 Task: Use the formula "DURATION" in spreadsheet "Project portfolio".
Action: Mouse moved to (759, 100)
Screenshot: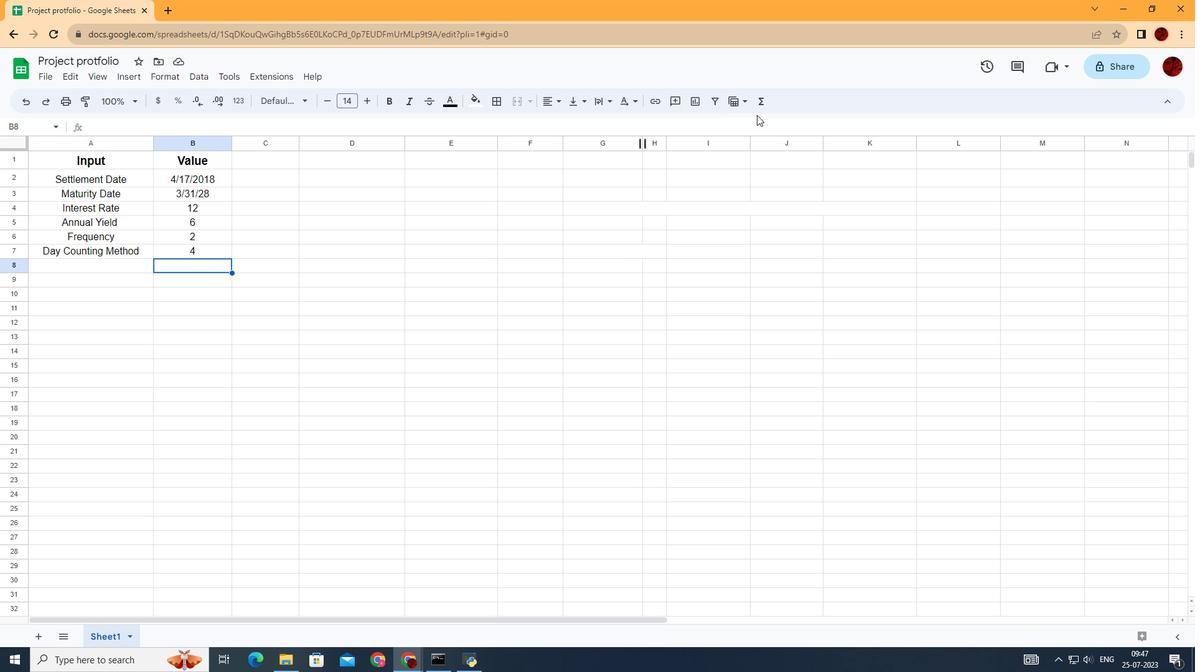 
Action: Mouse pressed left at (759, 100)
Screenshot: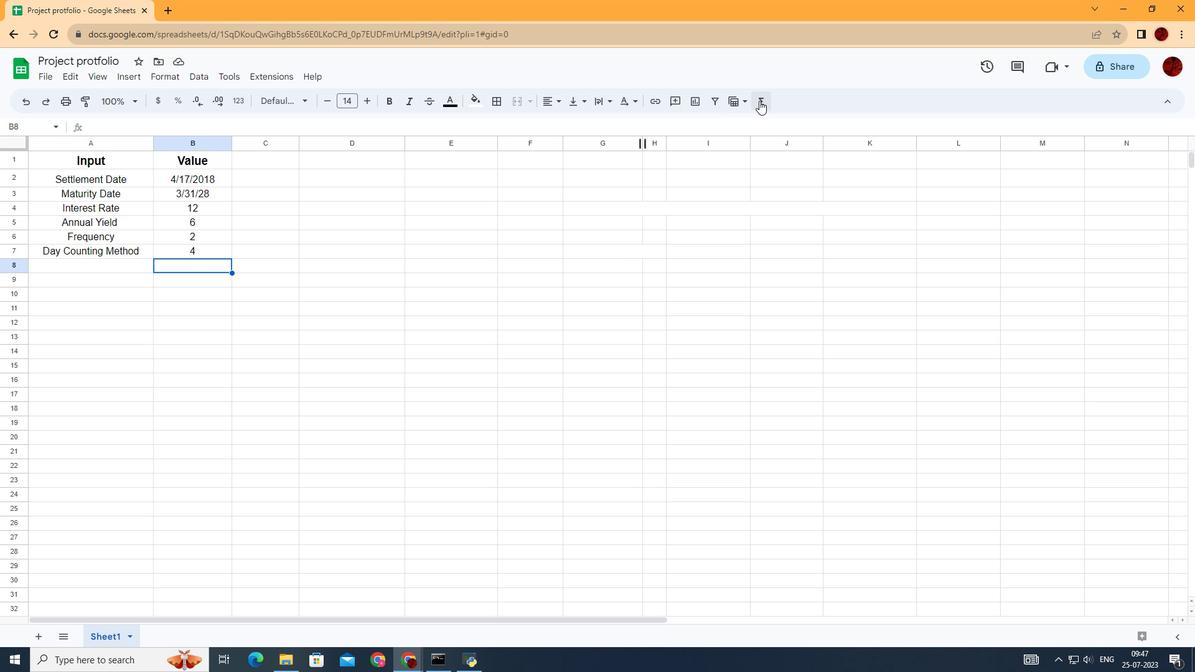 
Action: Mouse moved to (992, 215)
Screenshot: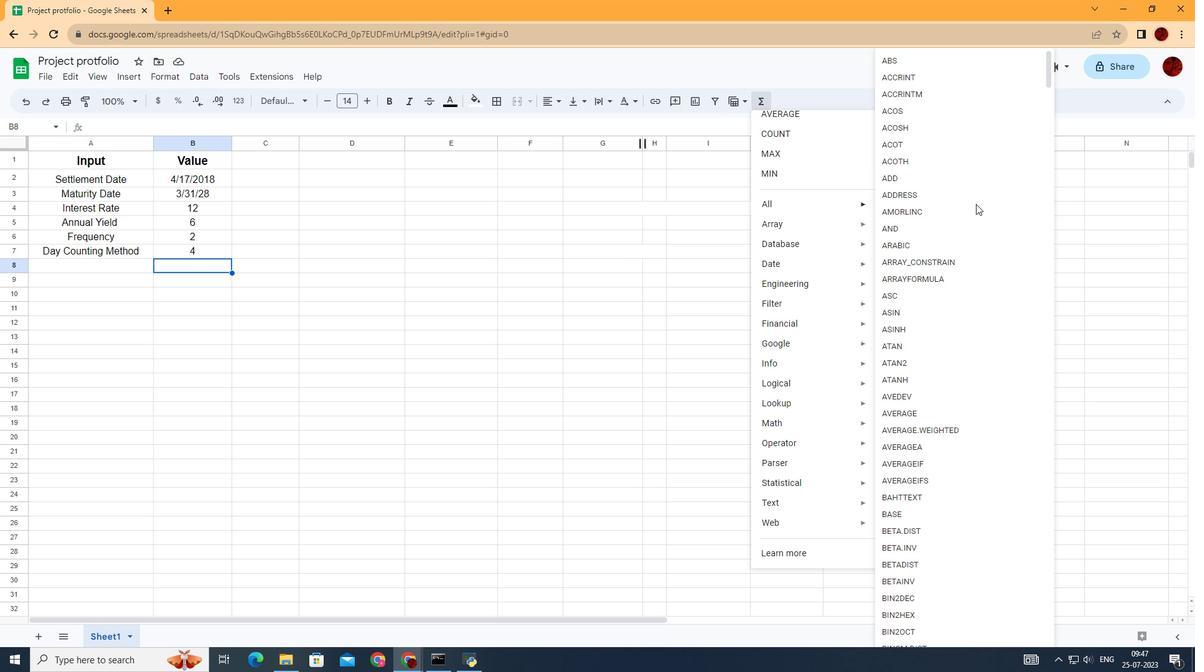 
Action: Mouse scrolled (992, 214) with delta (0, 0)
Screenshot: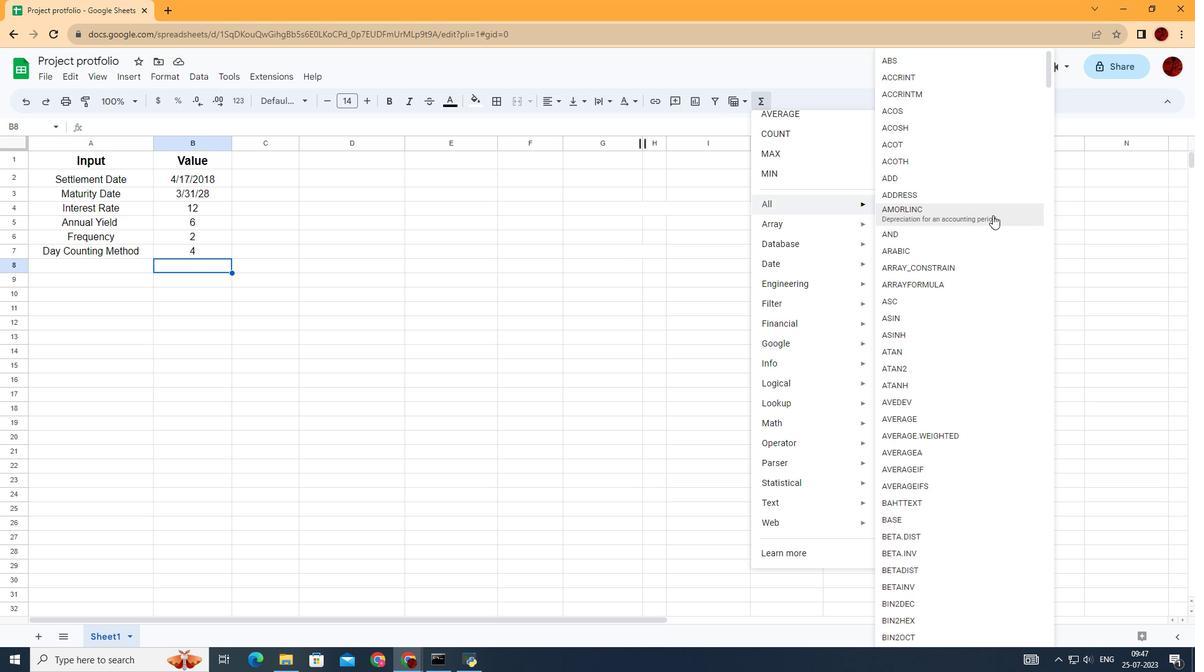
Action: Mouse moved to (992, 216)
Screenshot: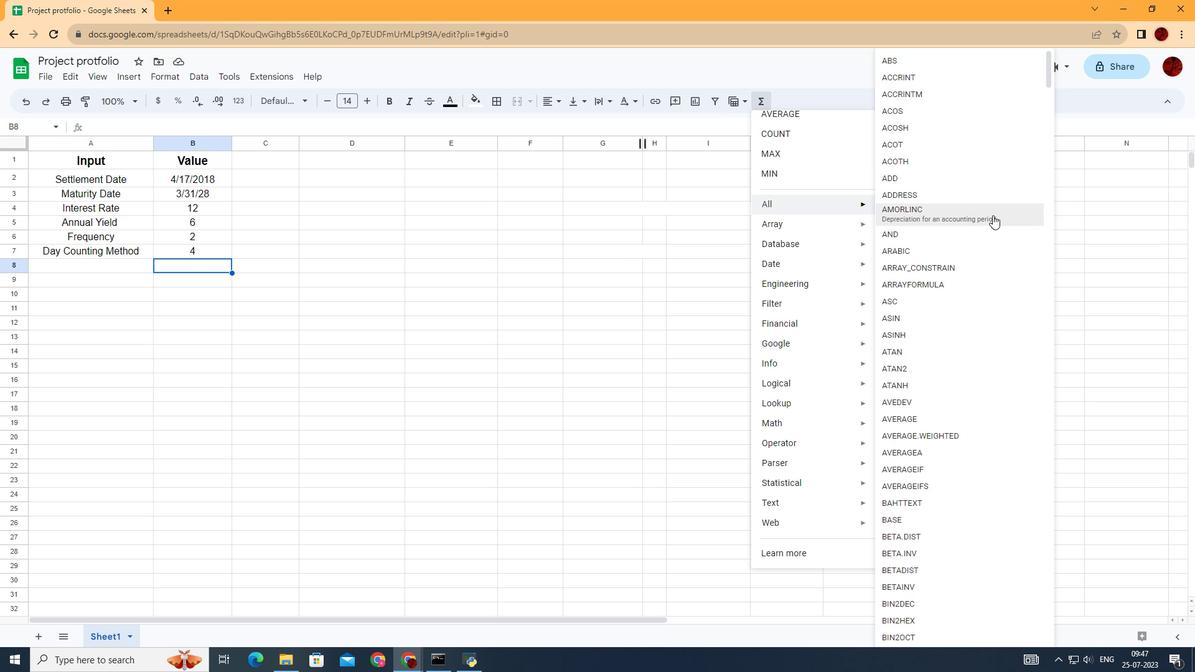
Action: Mouse scrolled (992, 215) with delta (0, 0)
Screenshot: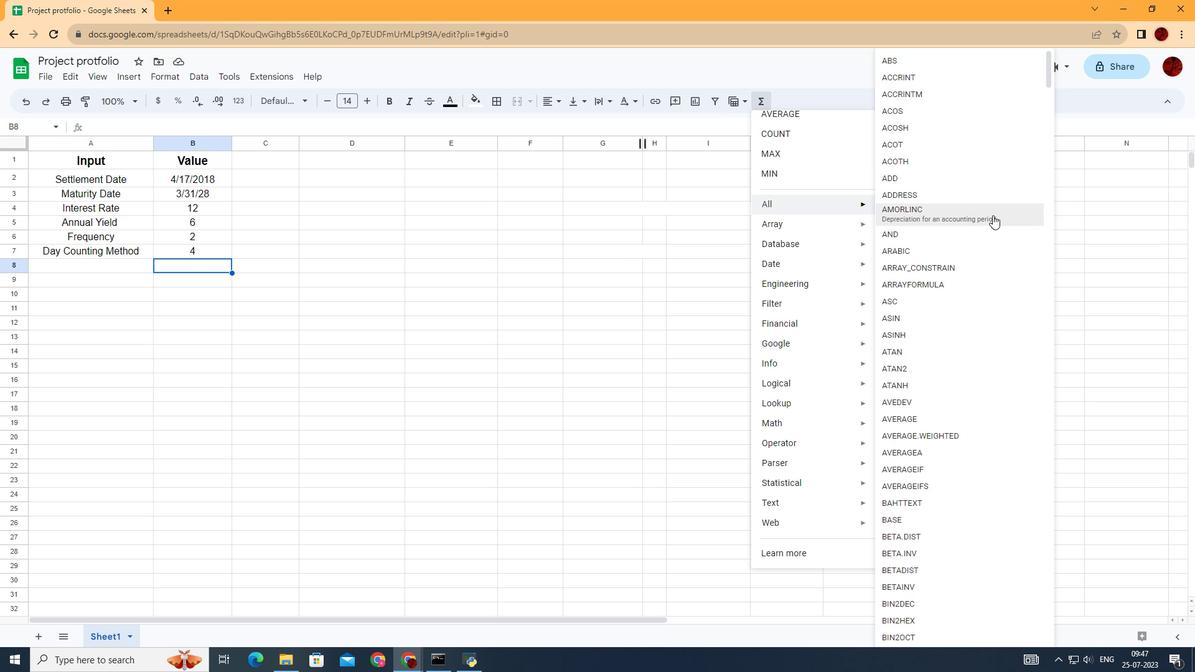 
Action: Mouse scrolled (992, 215) with delta (0, 0)
Screenshot: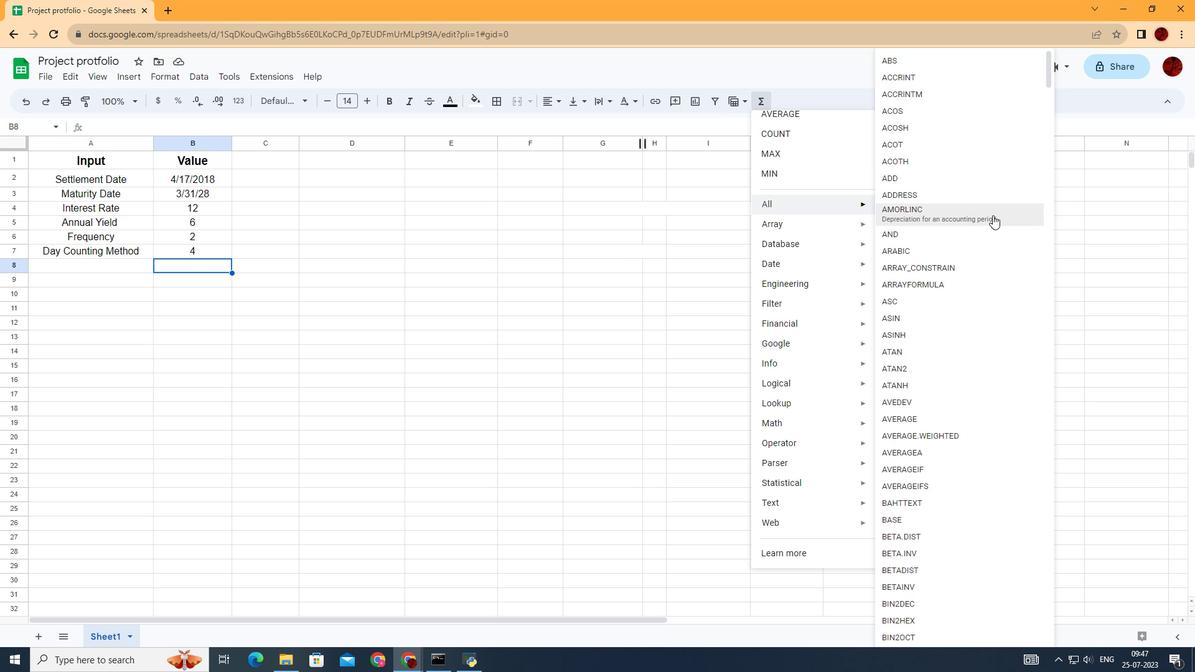 
Action: Mouse scrolled (992, 215) with delta (0, 0)
Screenshot: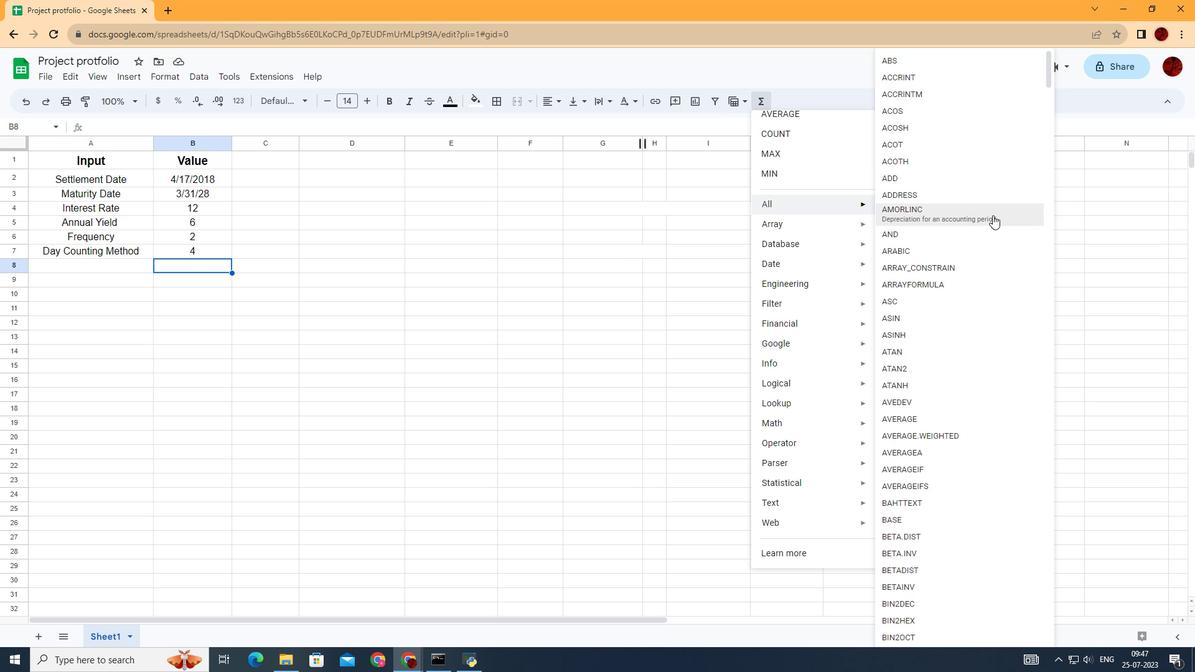 
Action: Mouse scrolled (992, 215) with delta (0, 0)
Screenshot: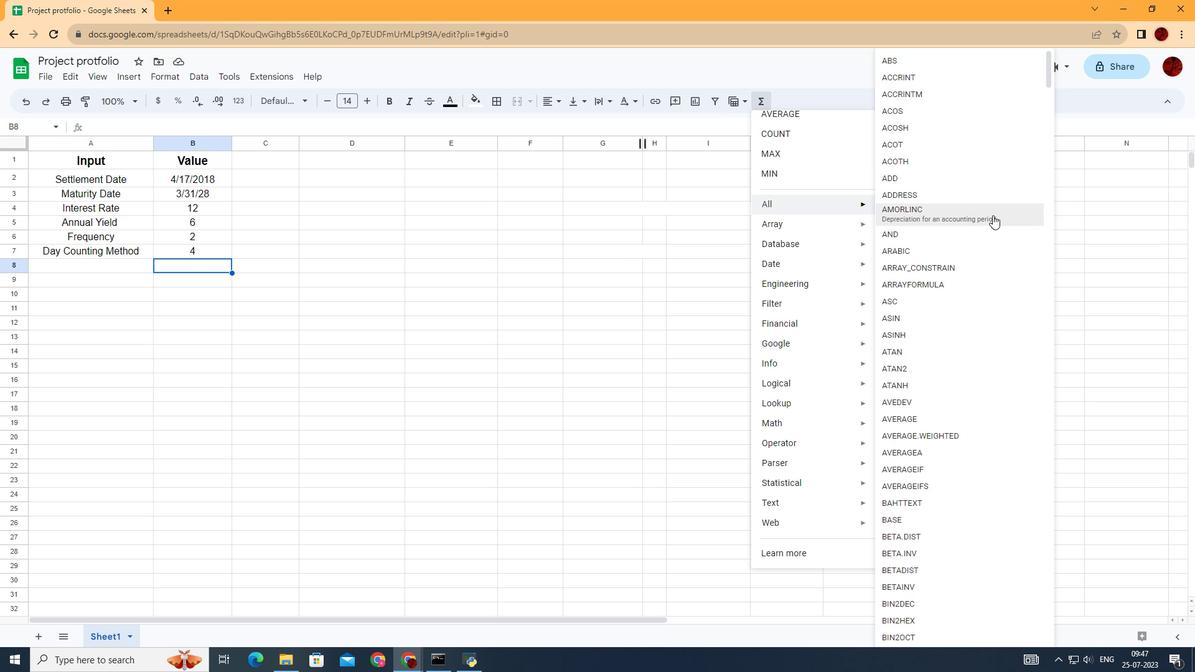 
Action: Mouse scrolled (992, 215) with delta (0, 0)
Screenshot: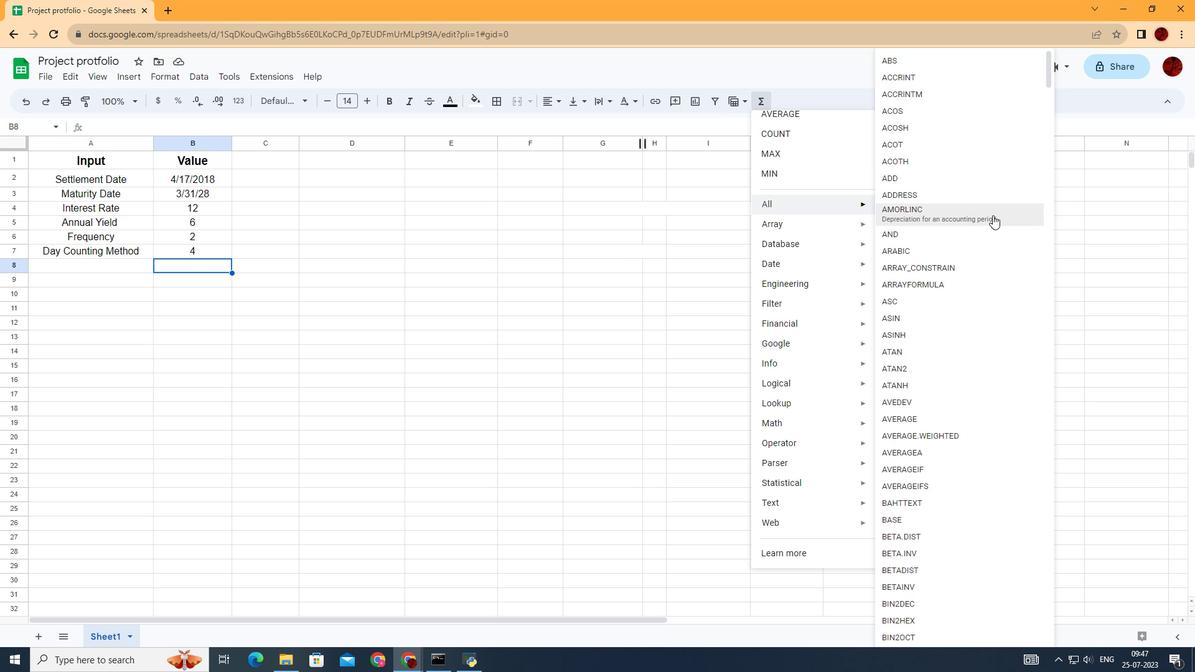 
Action: Mouse scrolled (992, 215) with delta (0, 0)
Screenshot: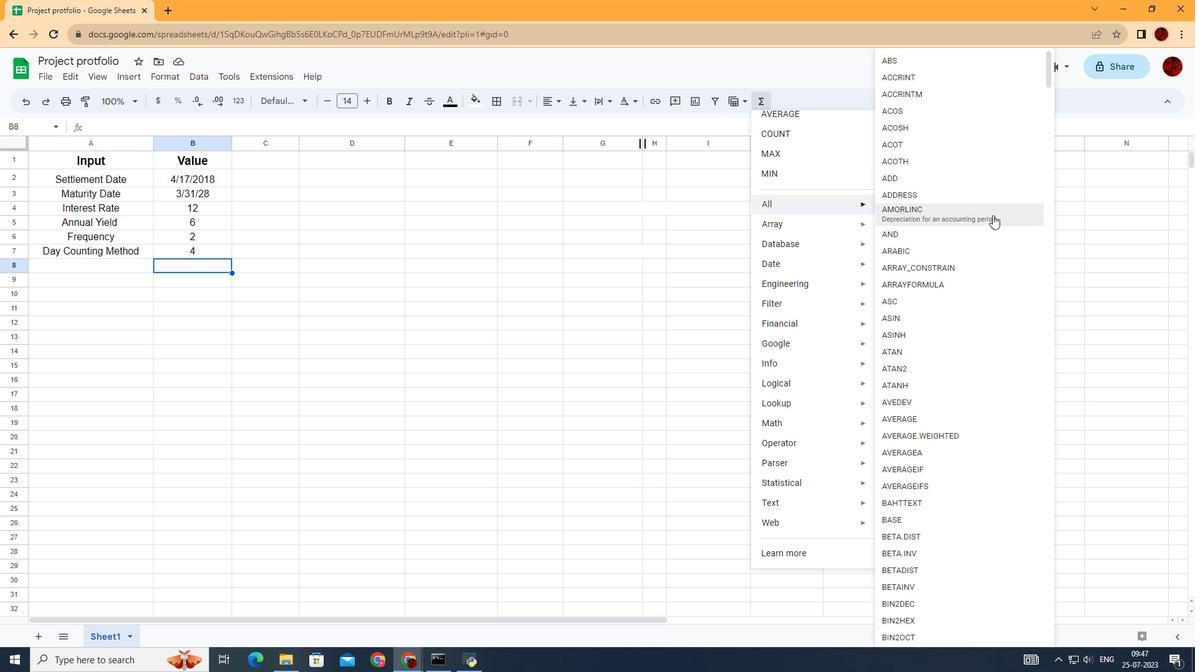 
Action: Mouse scrolled (992, 215) with delta (0, 0)
Screenshot: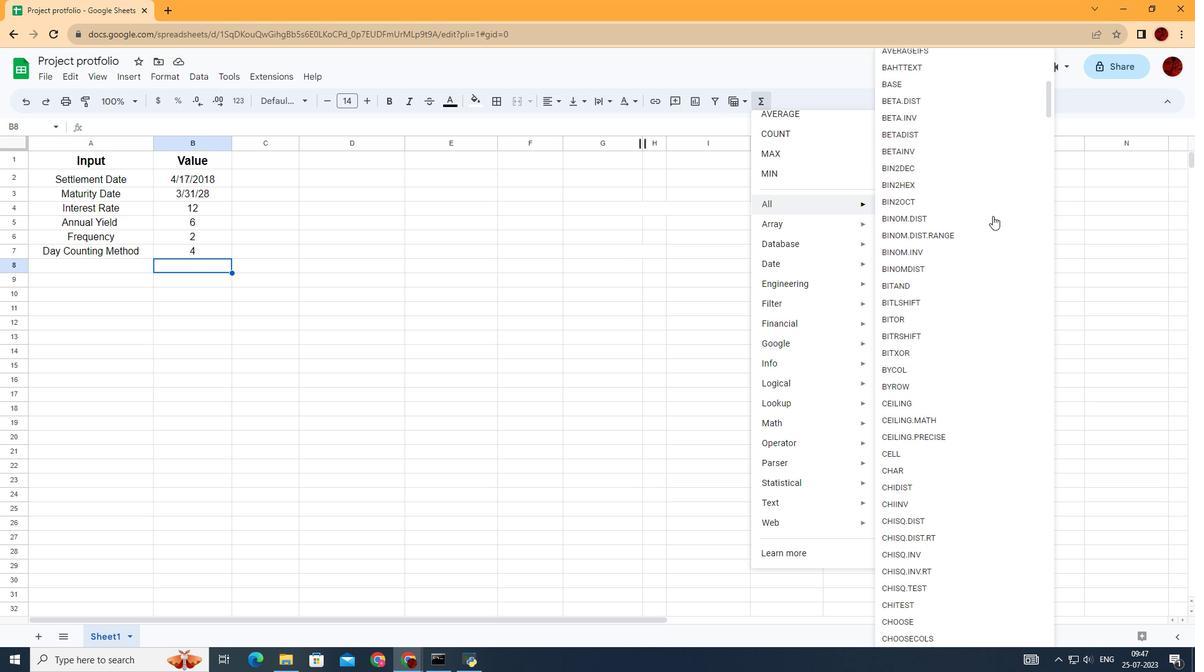
Action: Mouse scrolled (992, 215) with delta (0, 0)
Screenshot: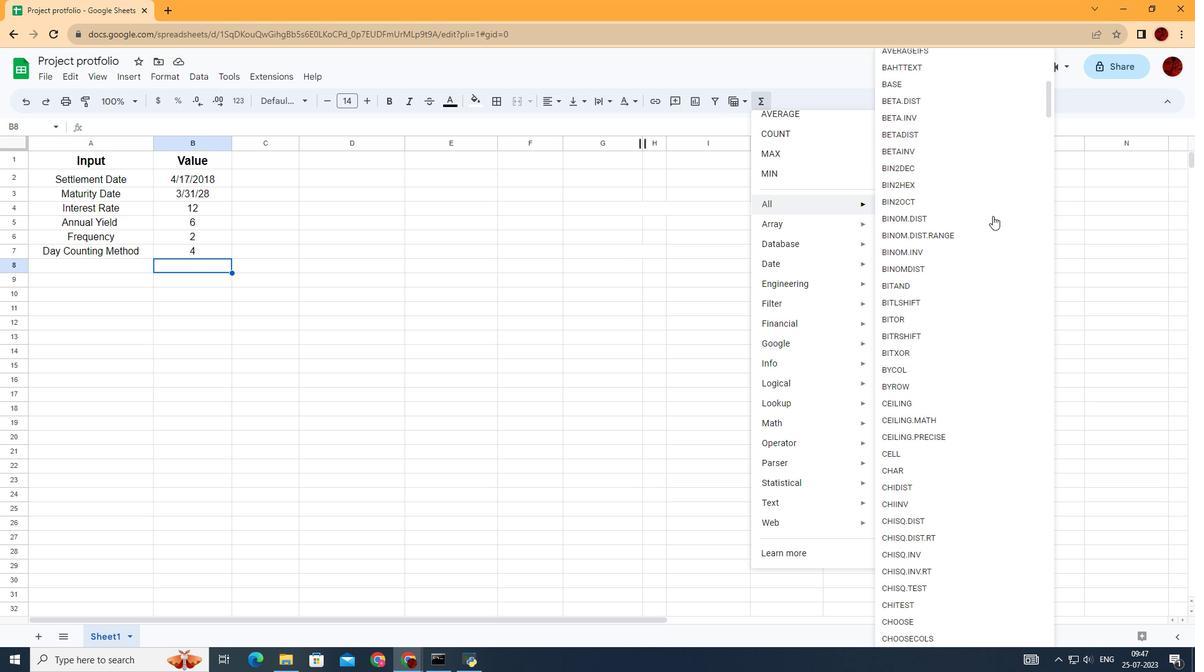 
Action: Mouse scrolled (992, 215) with delta (0, 0)
Screenshot: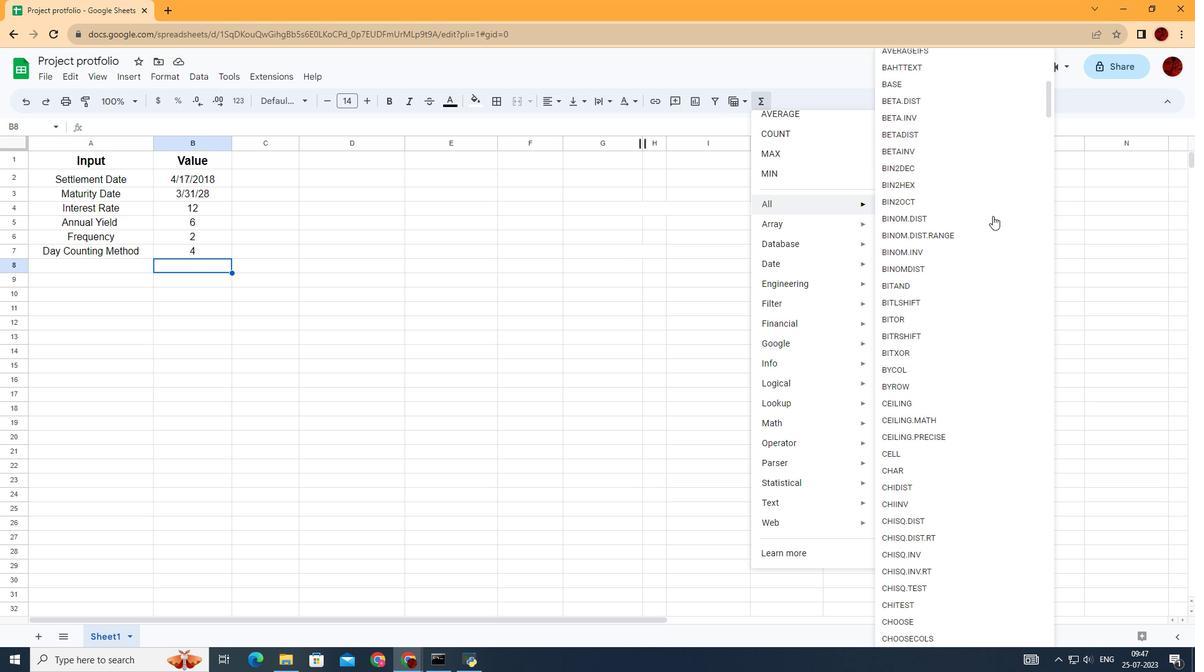 
Action: Mouse scrolled (992, 215) with delta (0, 0)
Screenshot: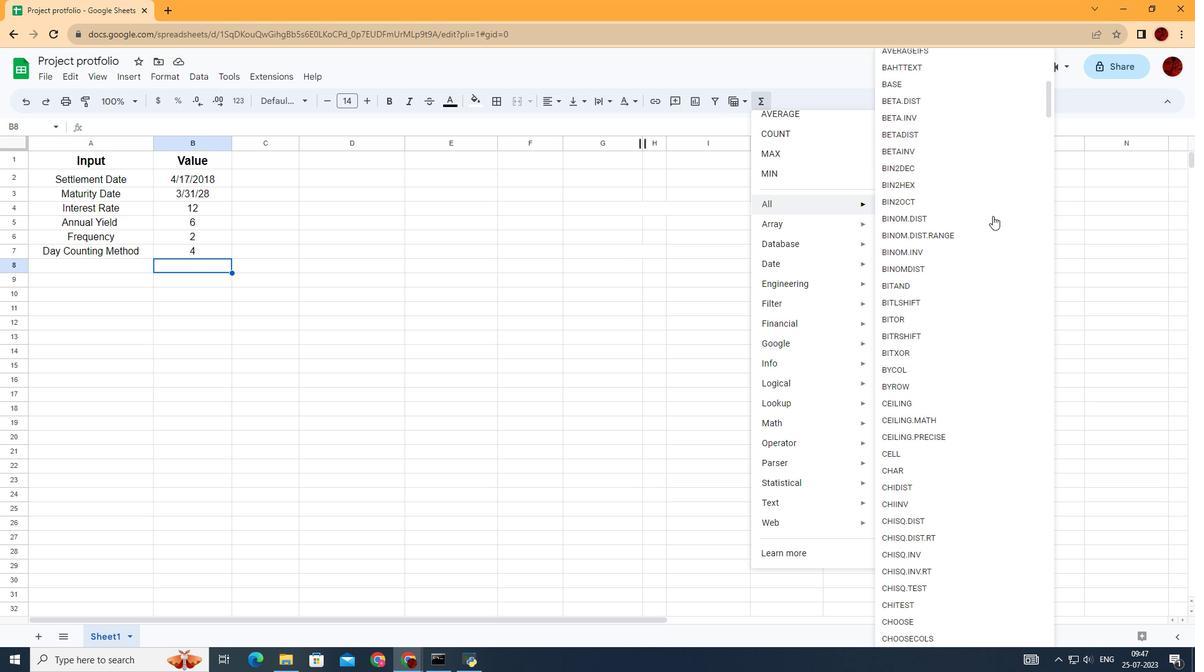 
Action: Mouse scrolled (992, 215) with delta (0, 0)
Screenshot: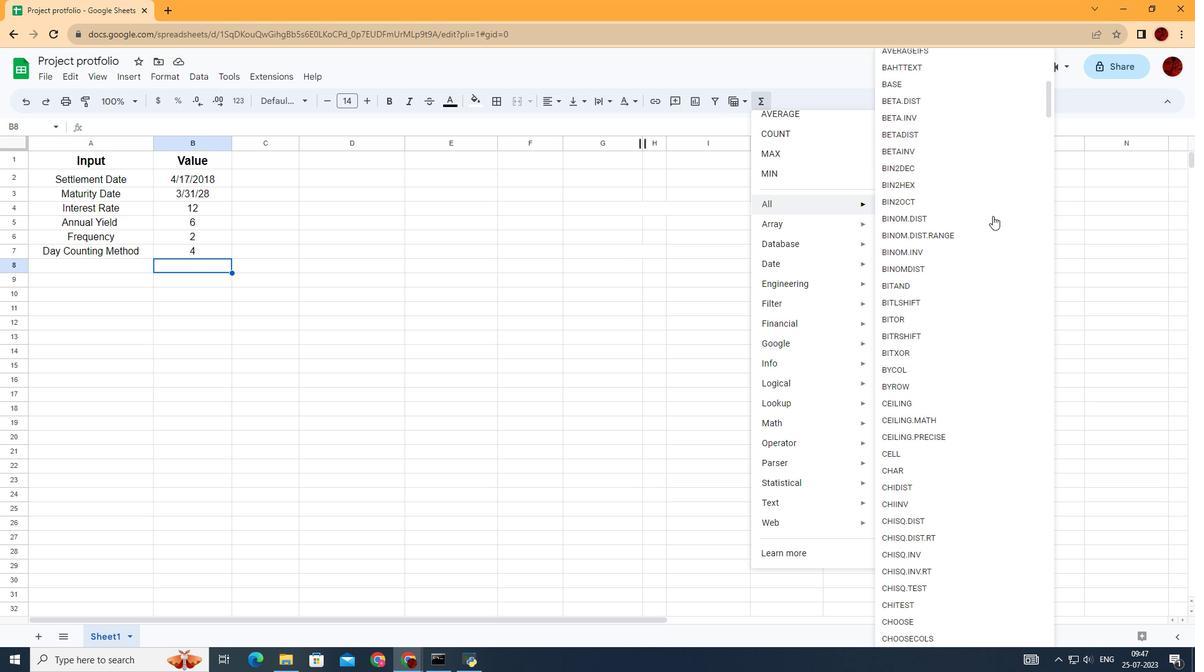 
Action: Mouse scrolled (992, 215) with delta (0, 0)
Screenshot: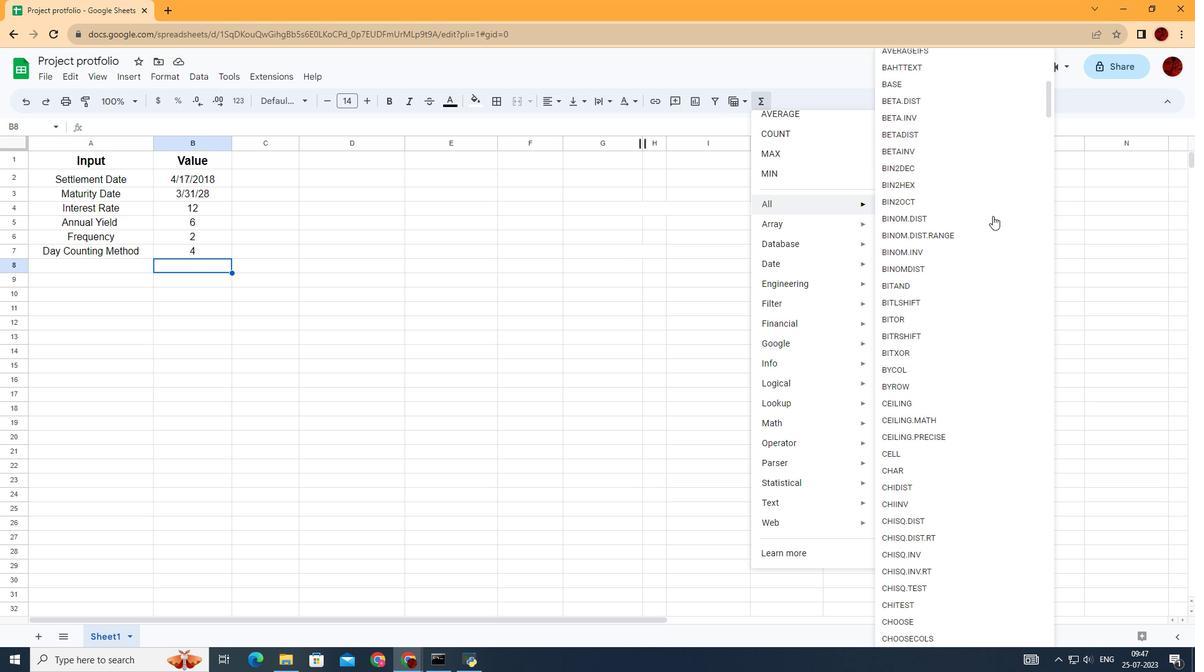 
Action: Mouse scrolled (992, 215) with delta (0, 0)
Screenshot: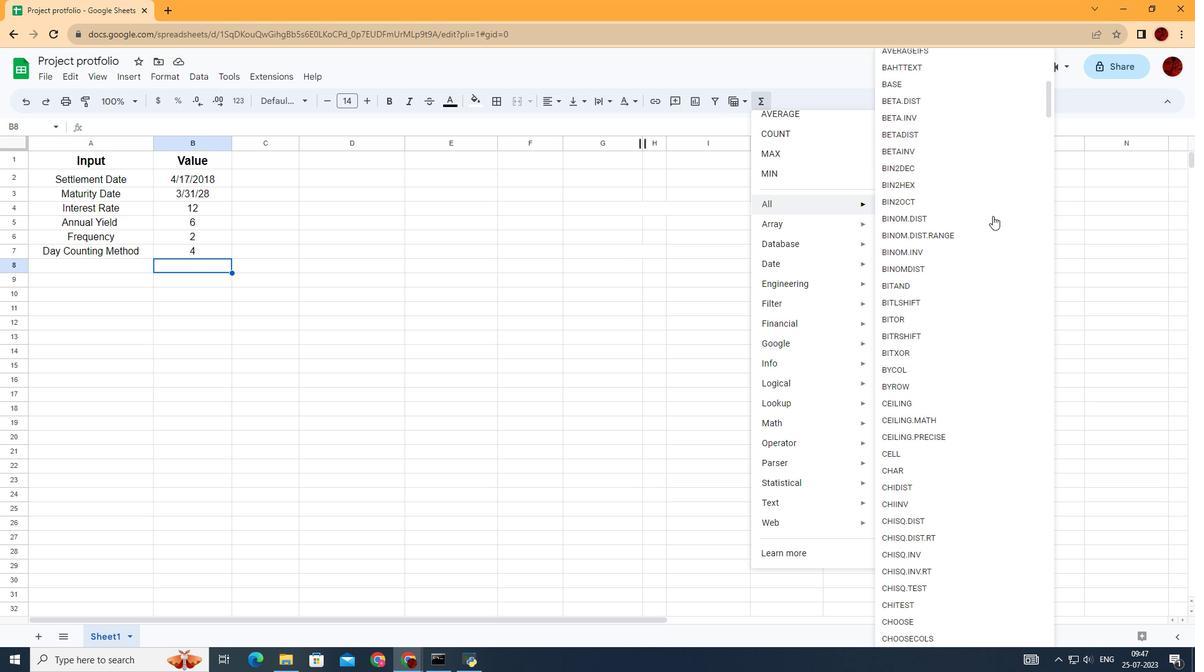 
Action: Mouse scrolled (992, 215) with delta (0, 0)
Screenshot: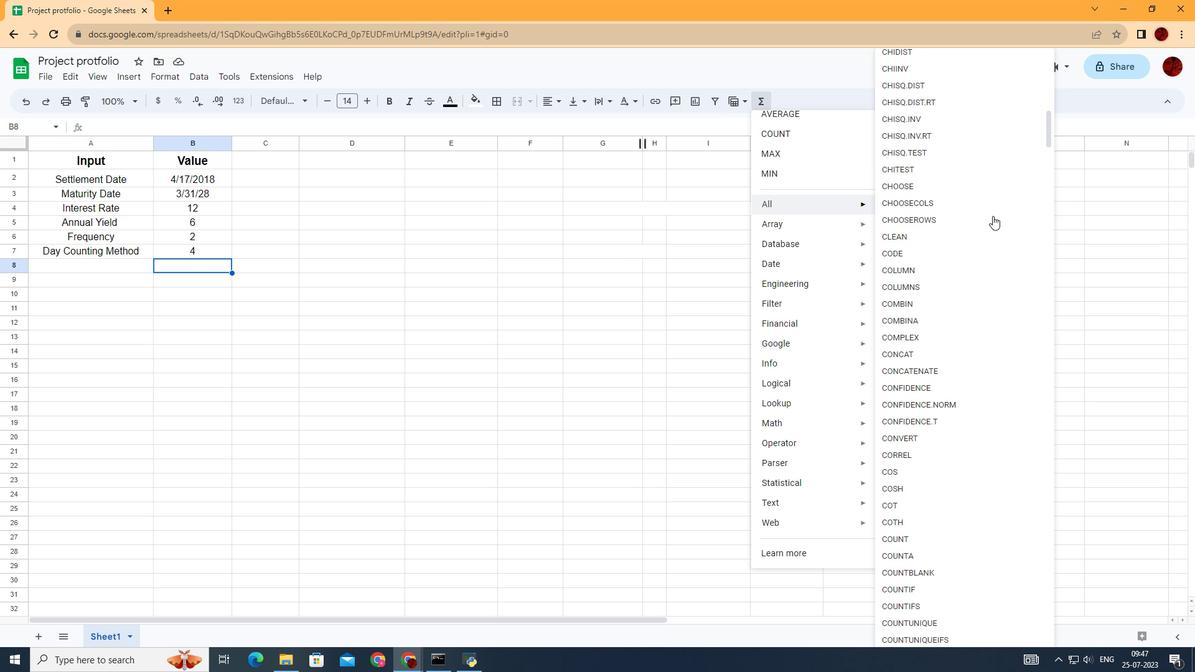 
Action: Mouse scrolled (992, 215) with delta (0, 0)
Screenshot: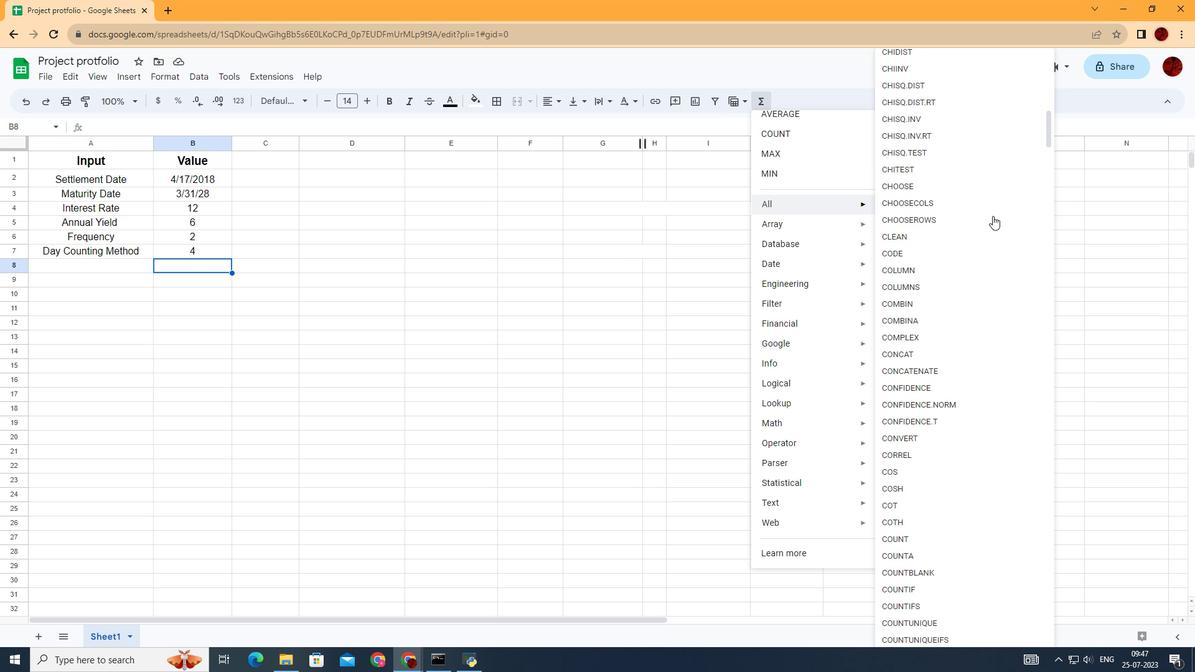 
Action: Mouse scrolled (992, 215) with delta (0, 0)
Screenshot: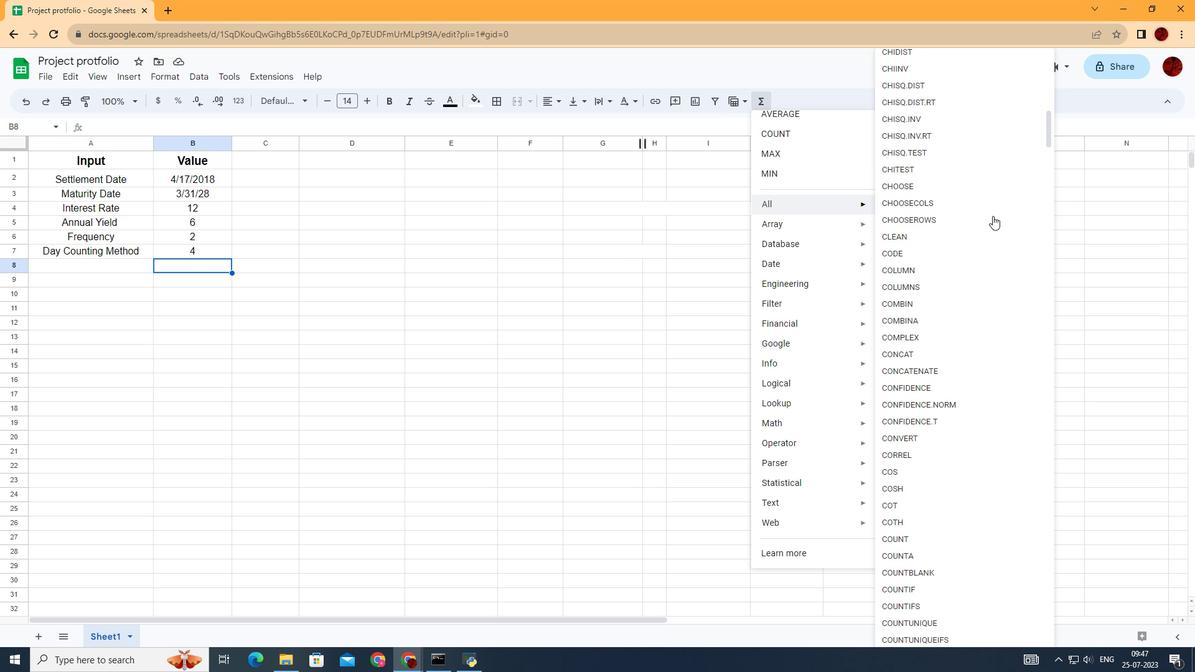 
Action: Mouse scrolled (992, 215) with delta (0, 0)
Screenshot: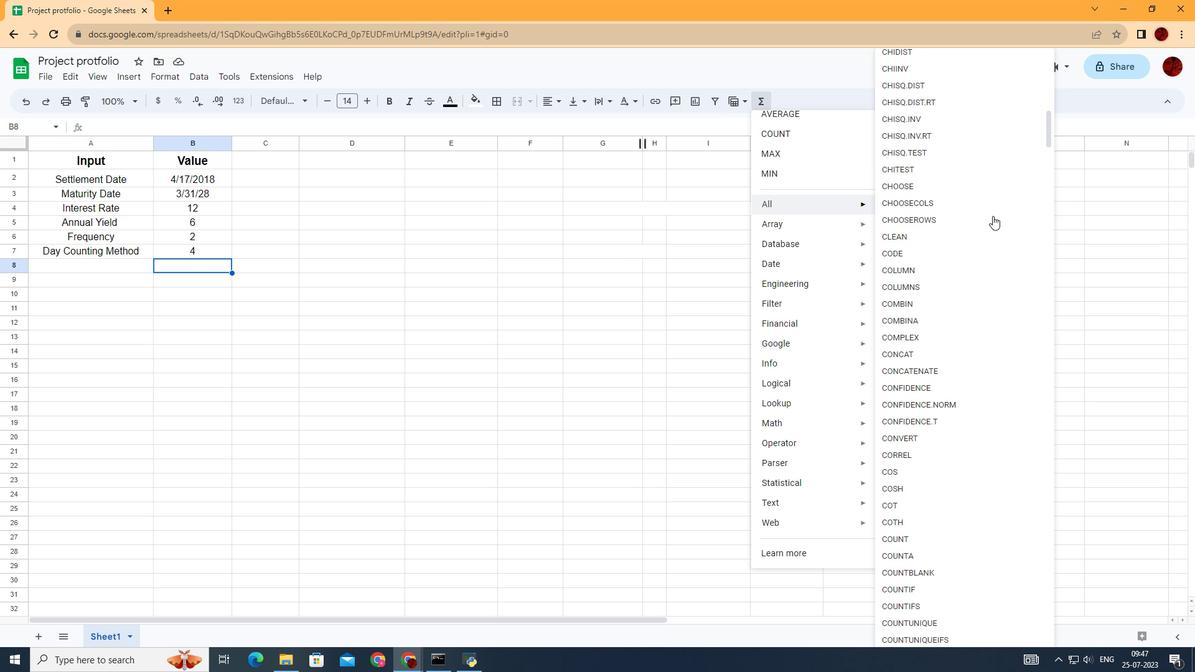 
Action: Mouse scrolled (992, 215) with delta (0, 0)
Screenshot: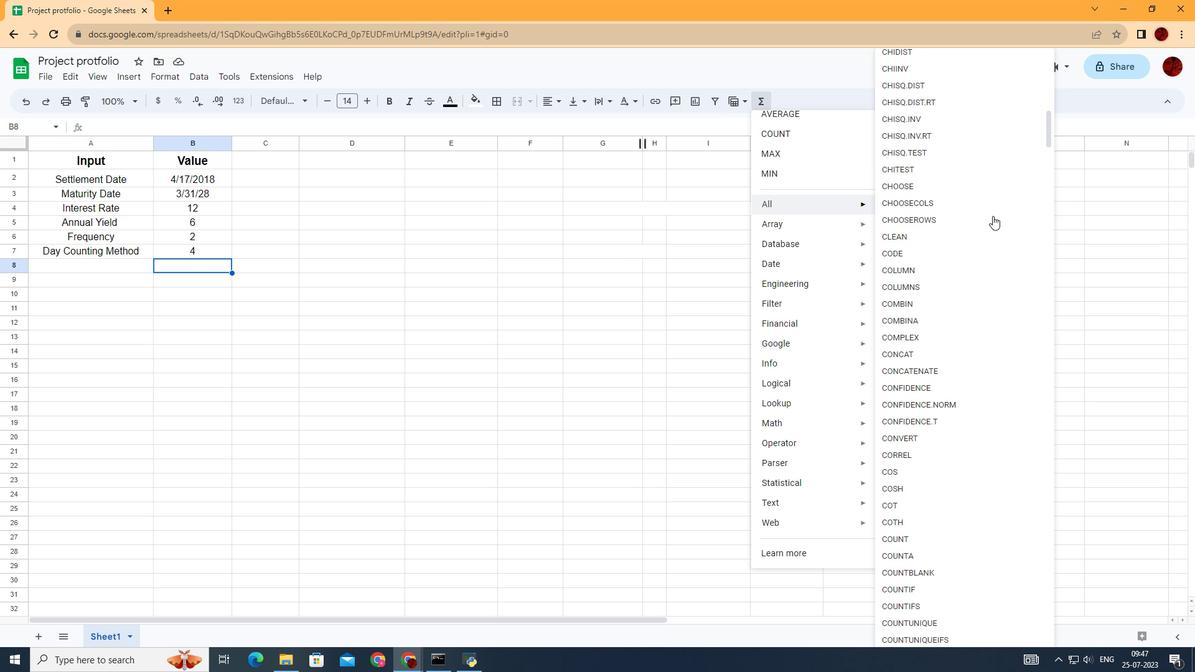 
Action: Mouse scrolled (992, 215) with delta (0, 0)
Screenshot: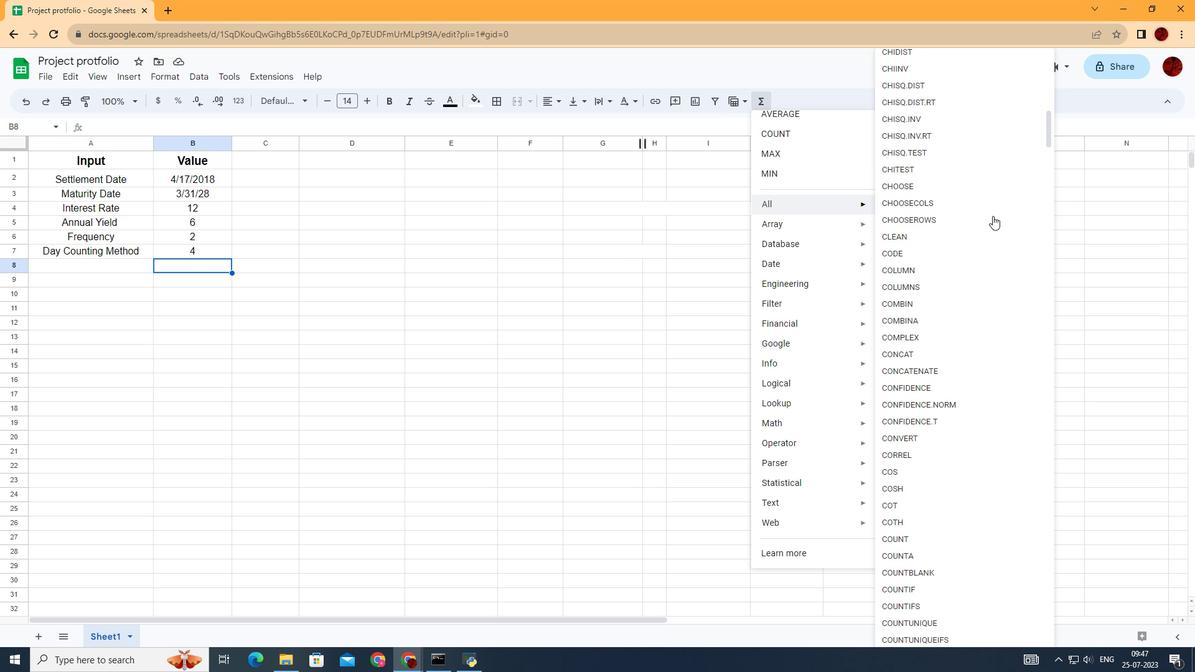 
Action: Mouse scrolled (992, 215) with delta (0, 0)
Screenshot: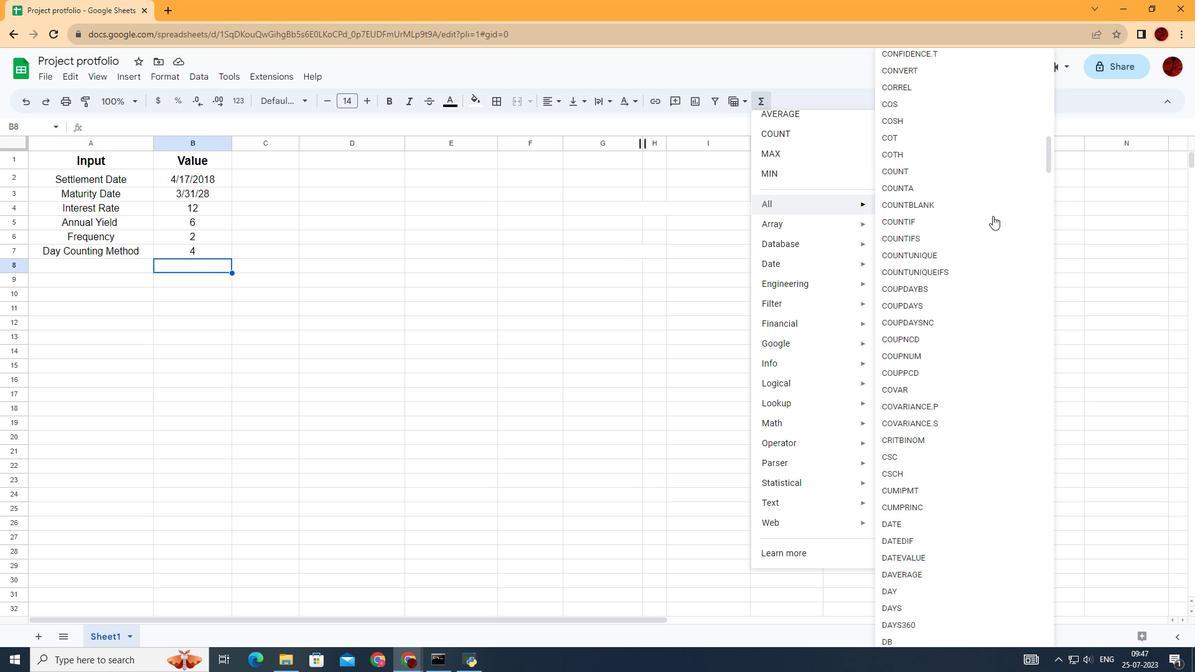 
Action: Mouse scrolled (992, 215) with delta (0, 0)
Screenshot: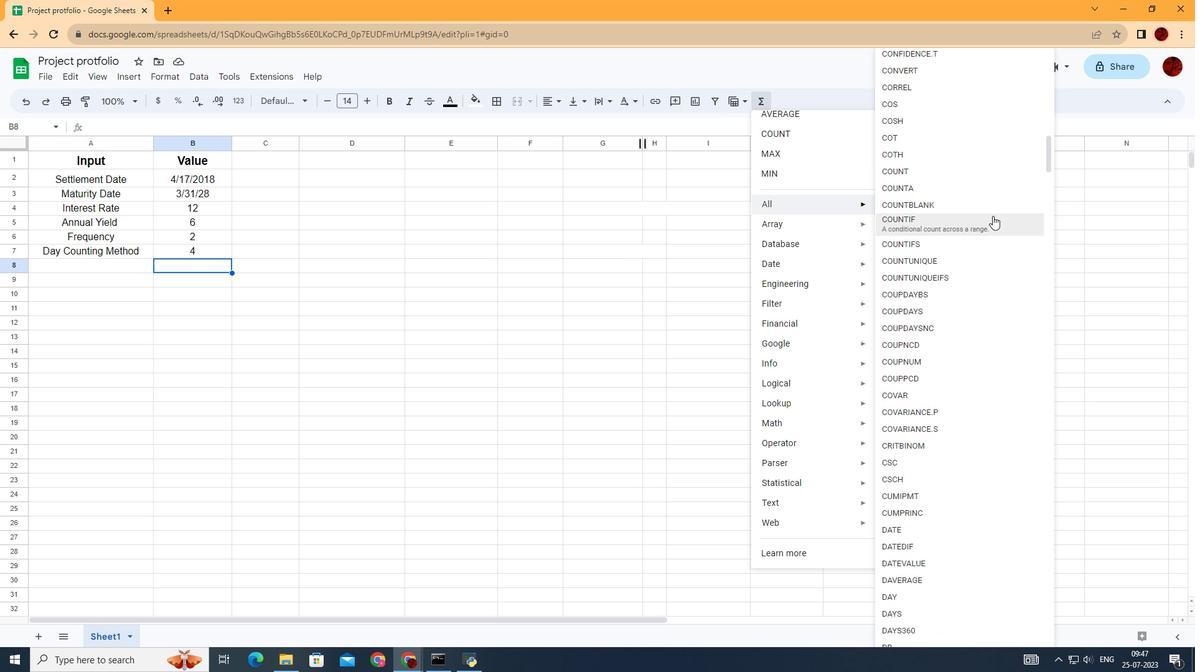 
Action: Mouse scrolled (992, 215) with delta (0, 0)
Screenshot: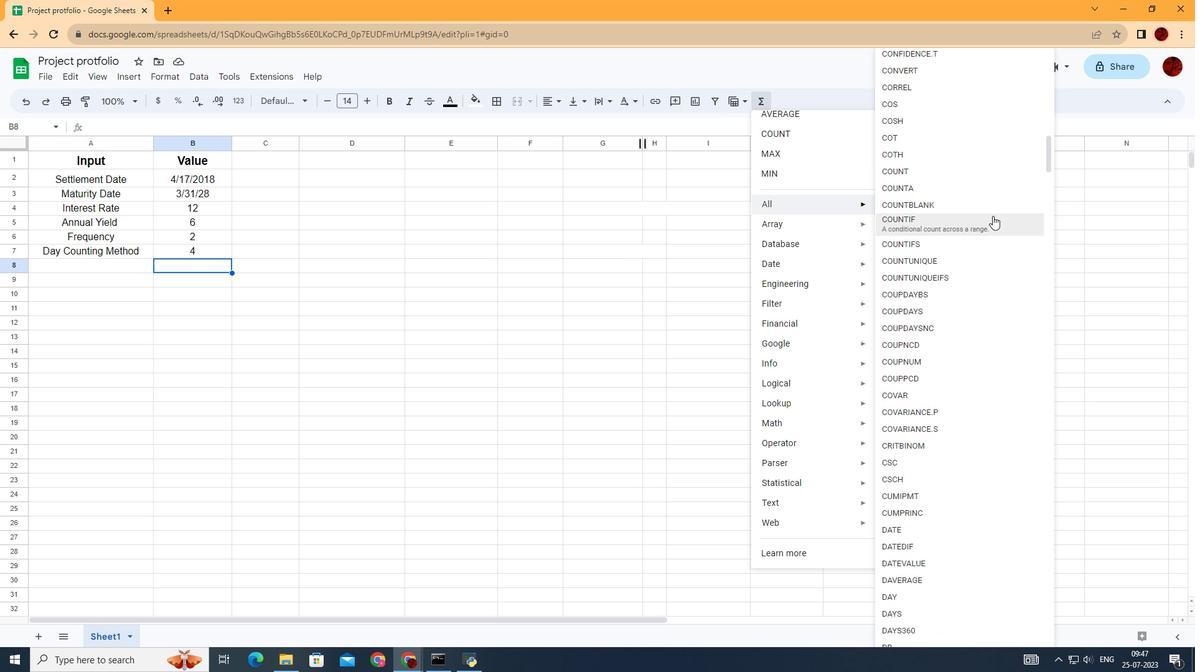 
Action: Mouse scrolled (992, 215) with delta (0, 0)
Screenshot: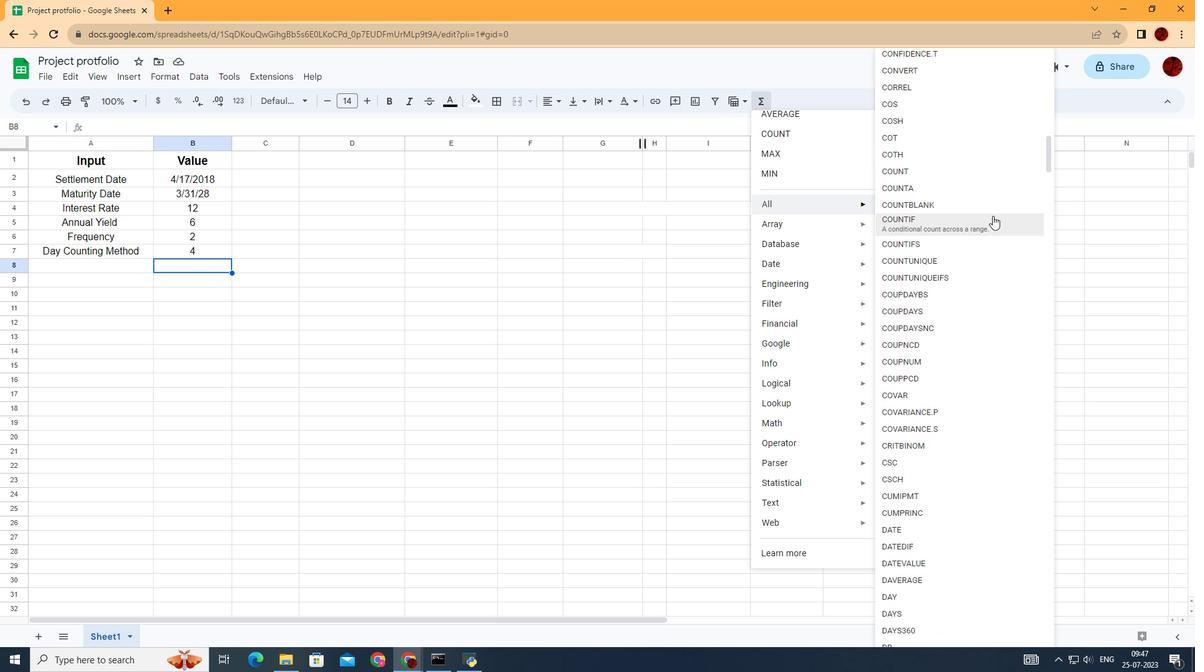 
Action: Mouse scrolled (992, 215) with delta (0, 0)
Screenshot: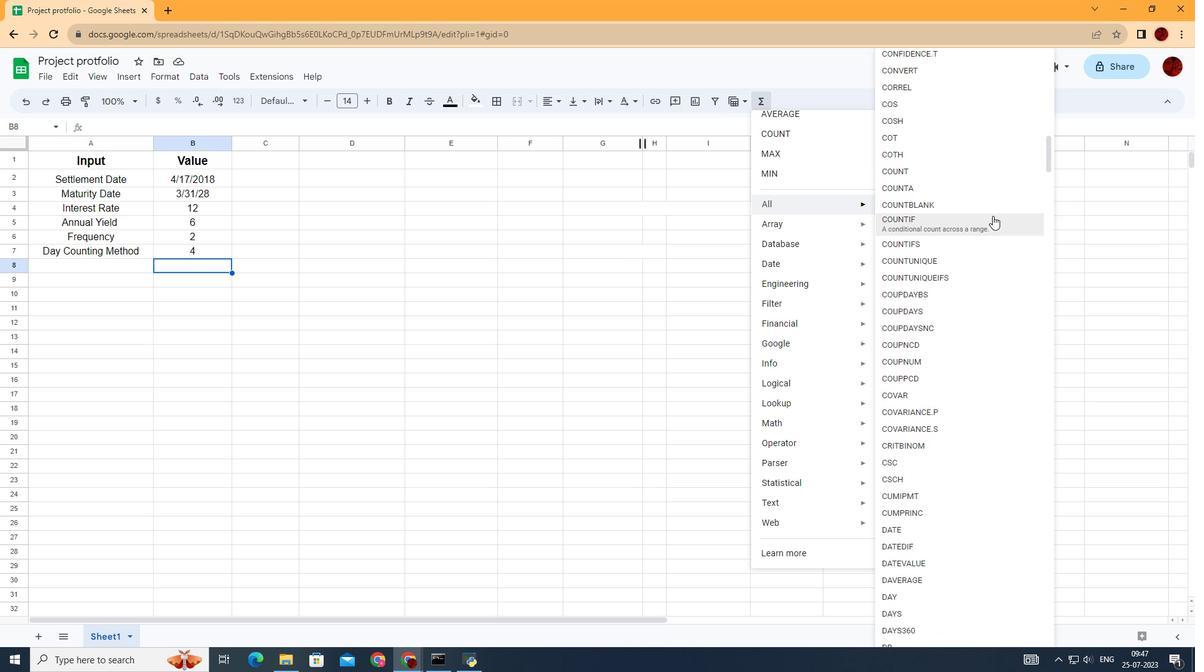 
Action: Mouse scrolled (992, 215) with delta (0, 0)
Screenshot: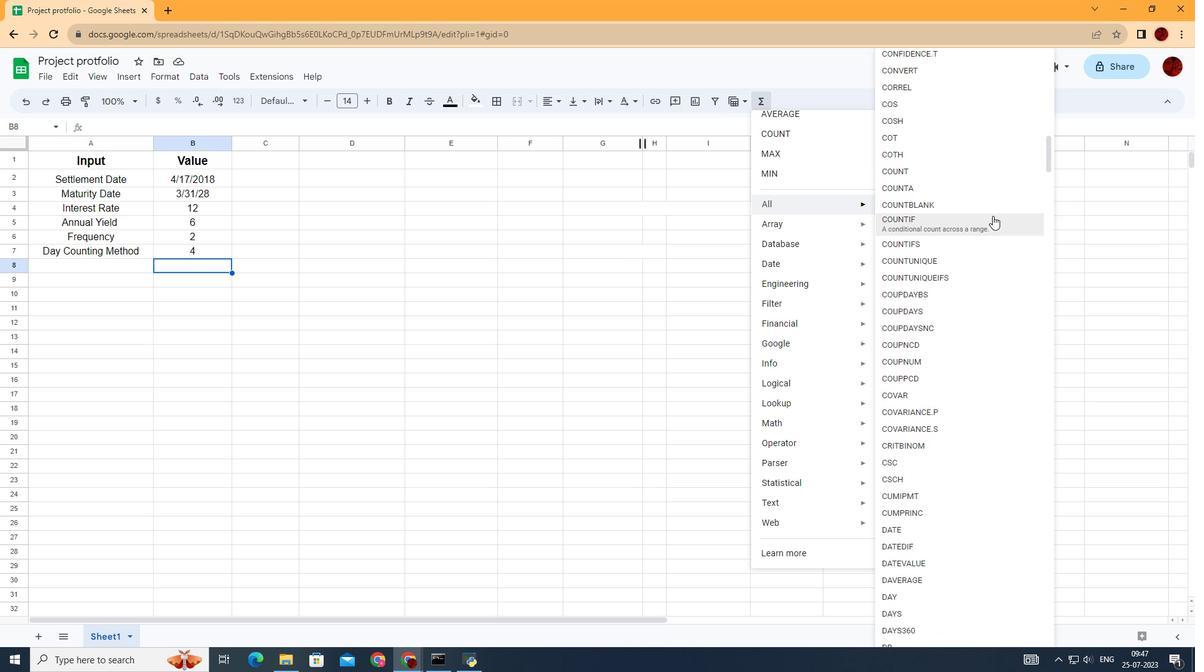 
Action: Mouse moved to (896, 634)
Screenshot: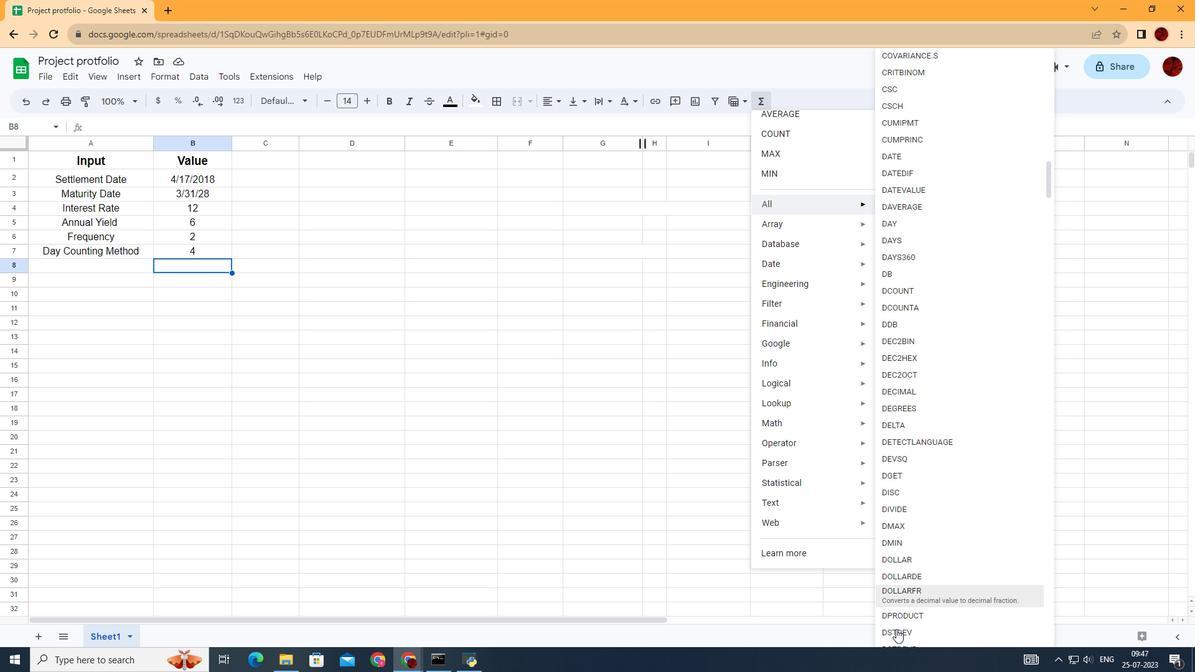 
Action: Mouse scrolled (896, 633) with delta (0, 0)
Screenshot: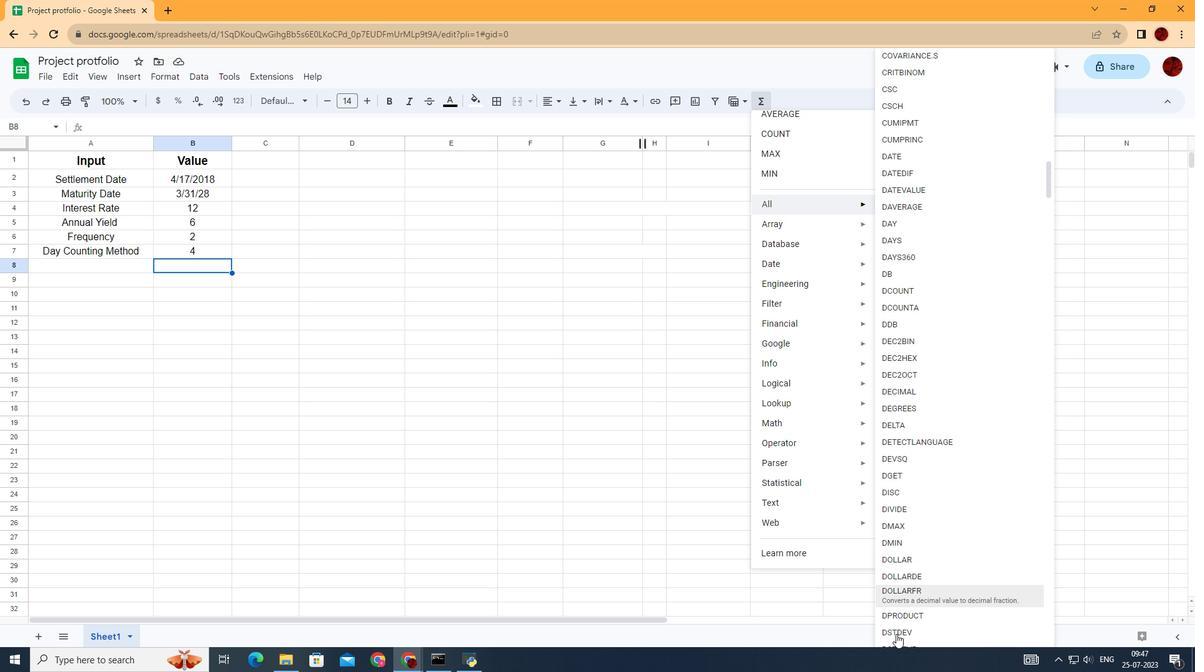 
Action: Mouse moved to (894, 617)
Screenshot: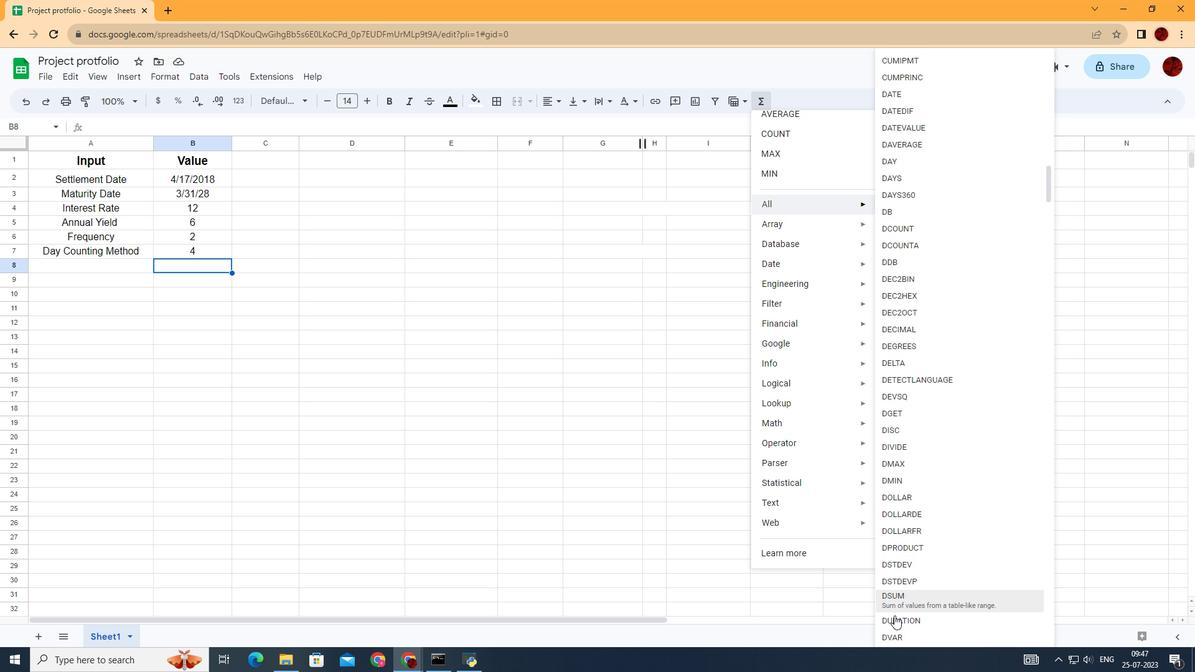 
Action: Mouse pressed left at (894, 617)
Screenshot: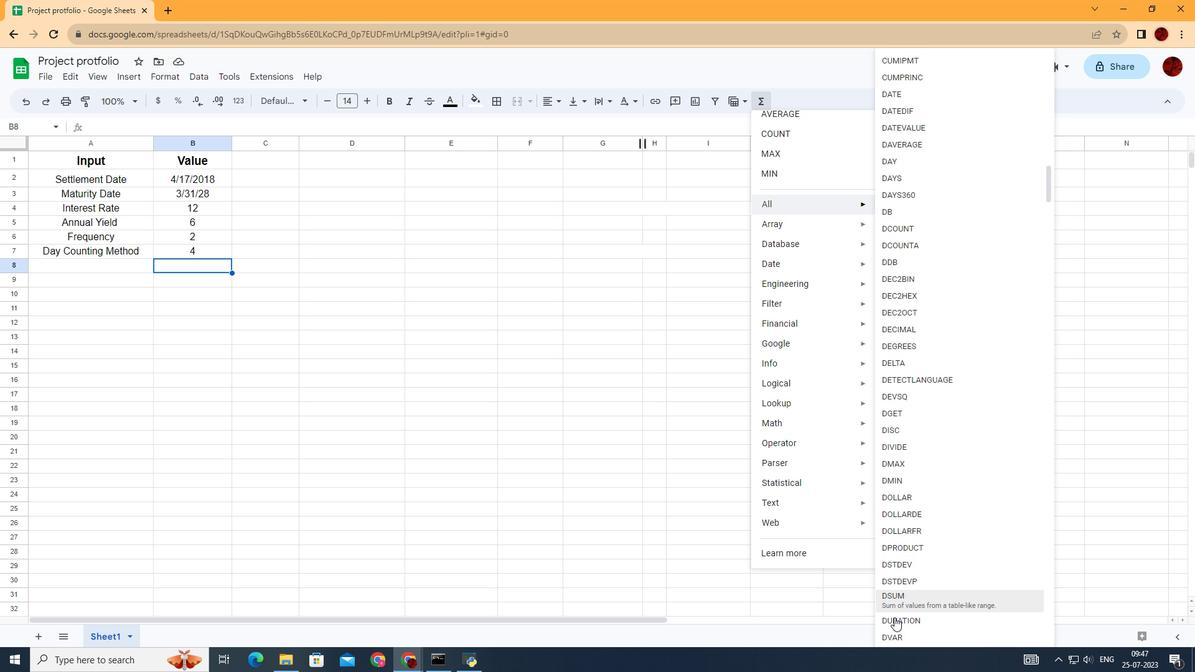 
Action: Mouse moved to (166, 181)
Screenshot: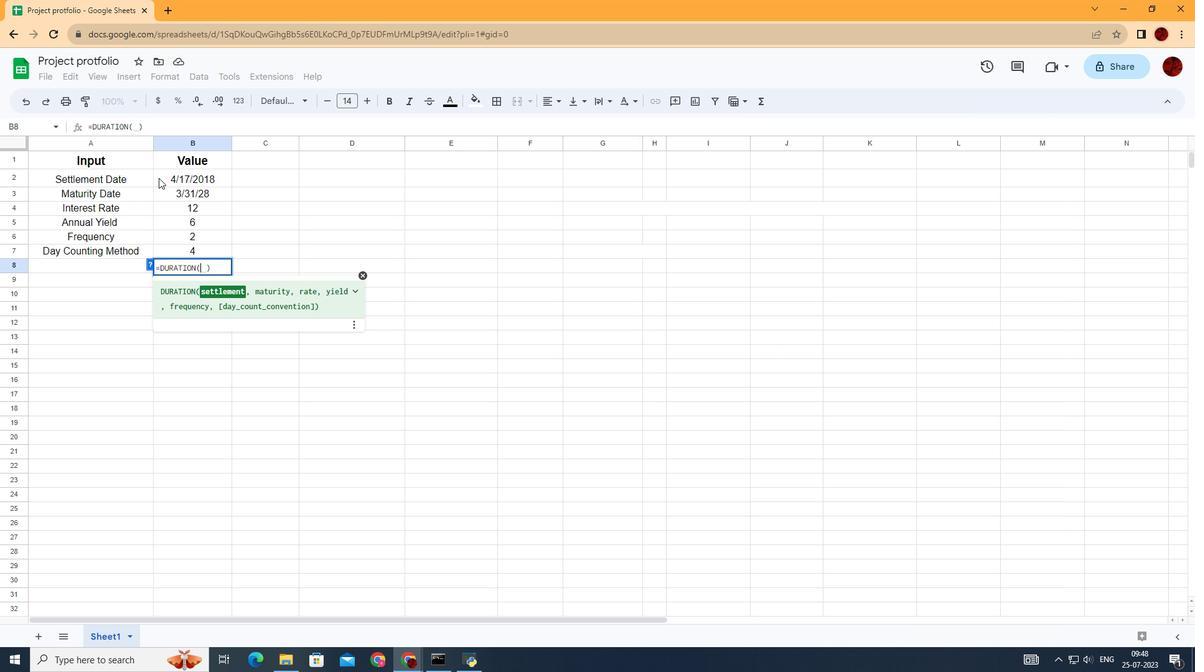
Action: Mouse pressed left at (166, 181)
Screenshot: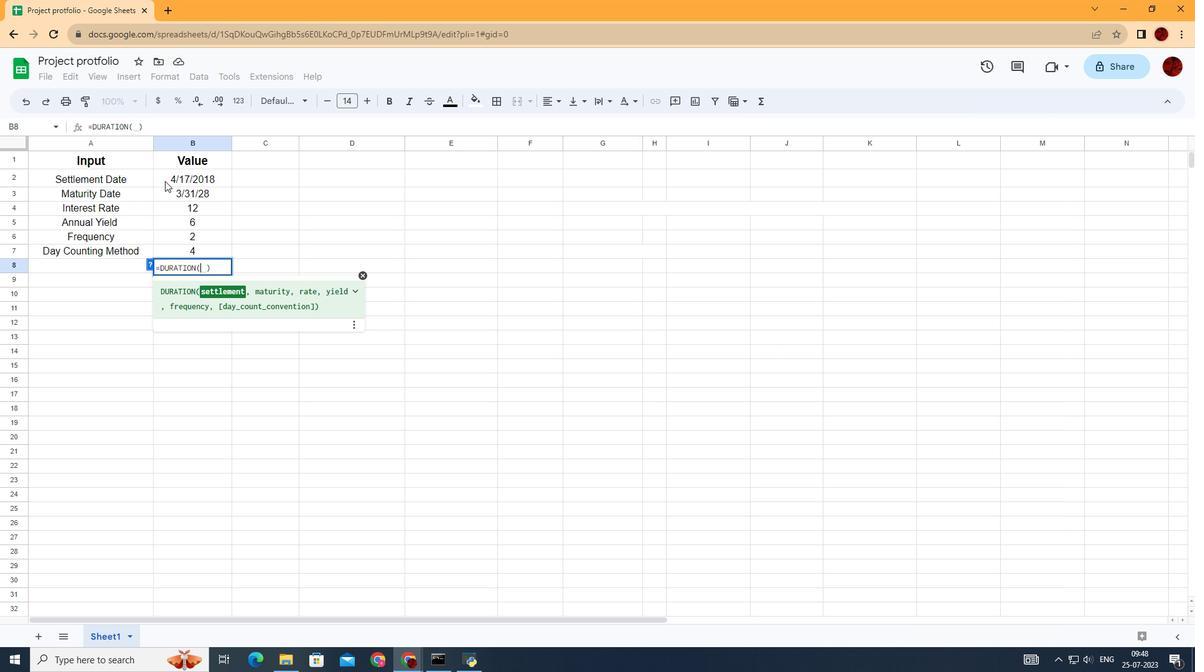 
Action: Key pressed ,
Screenshot: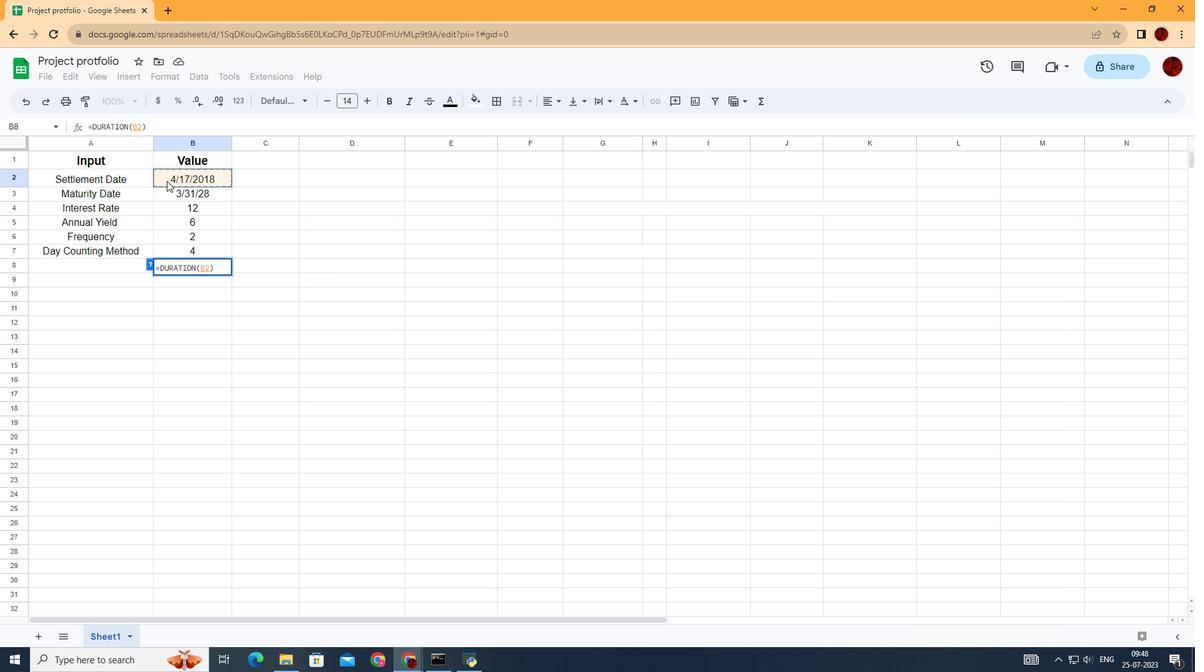 
Action: Mouse moved to (184, 196)
Screenshot: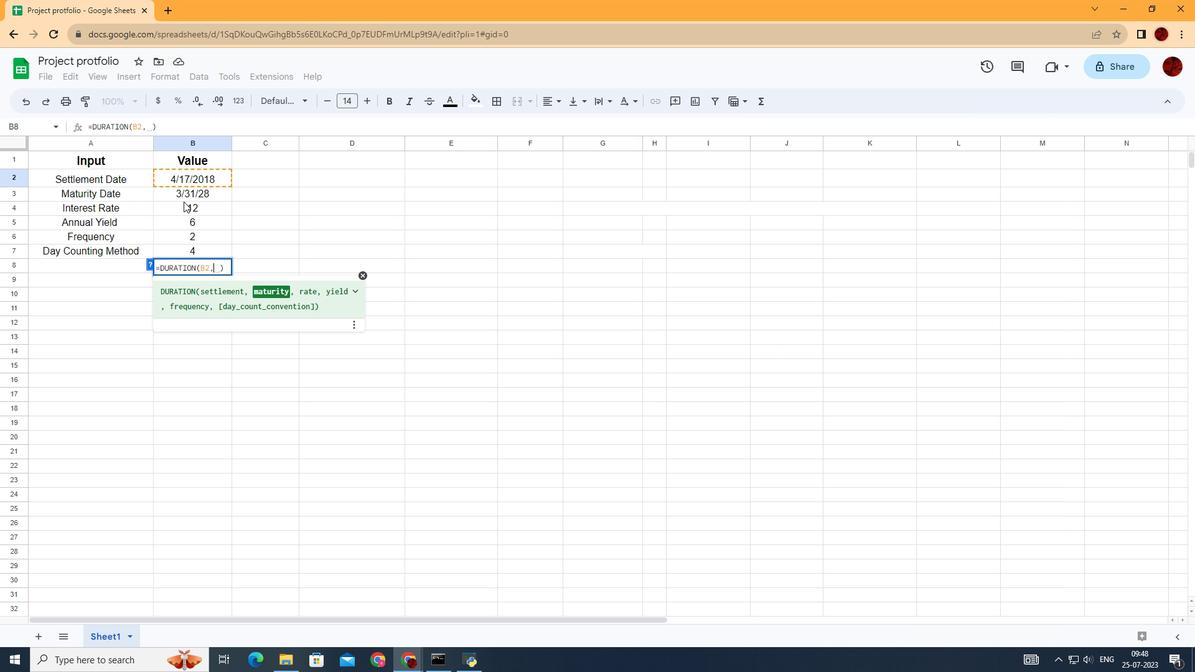 
Action: Mouse pressed left at (184, 196)
Screenshot: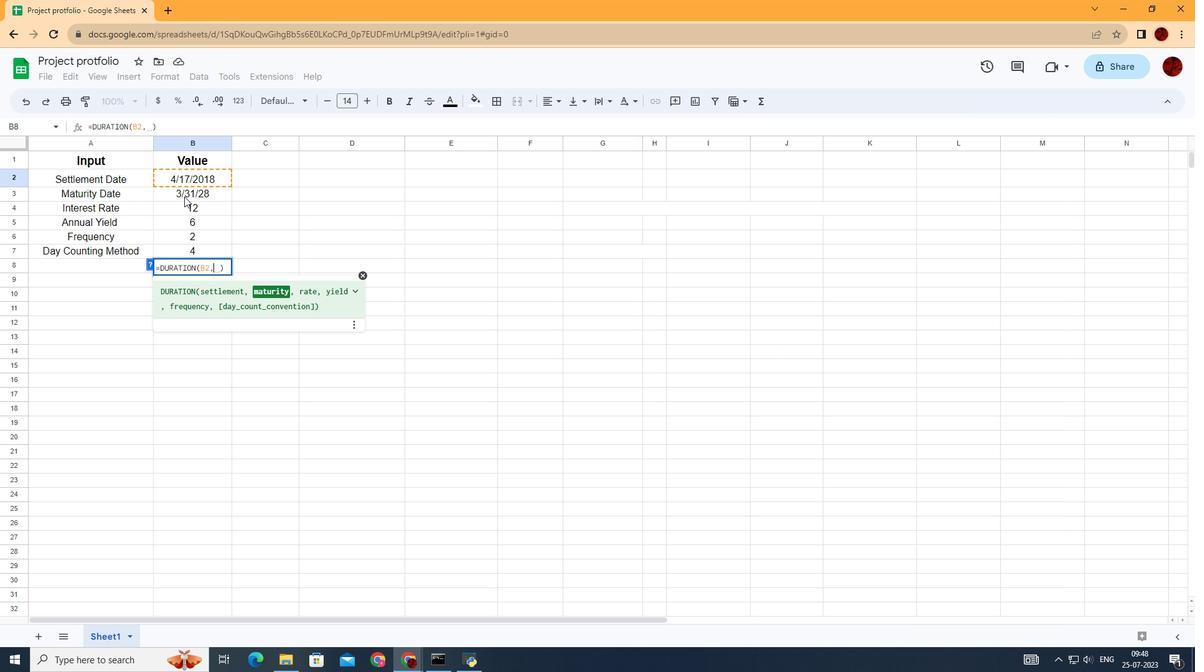 
Action: Key pressed ,
Screenshot: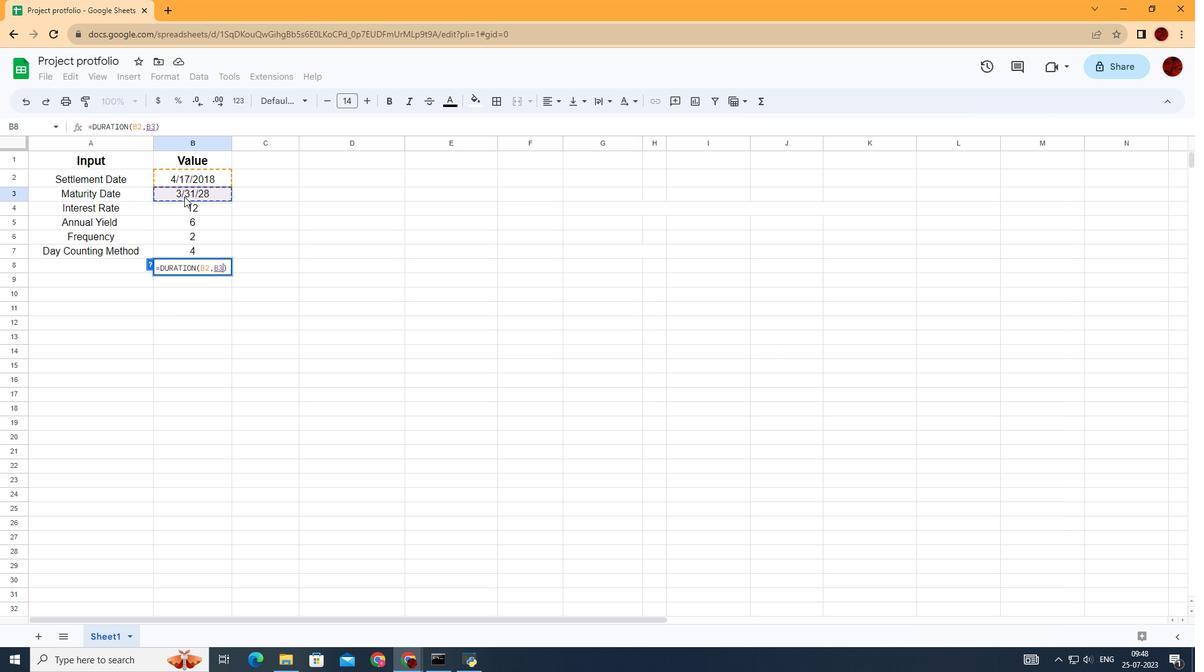 
Action: Mouse moved to (186, 213)
Screenshot: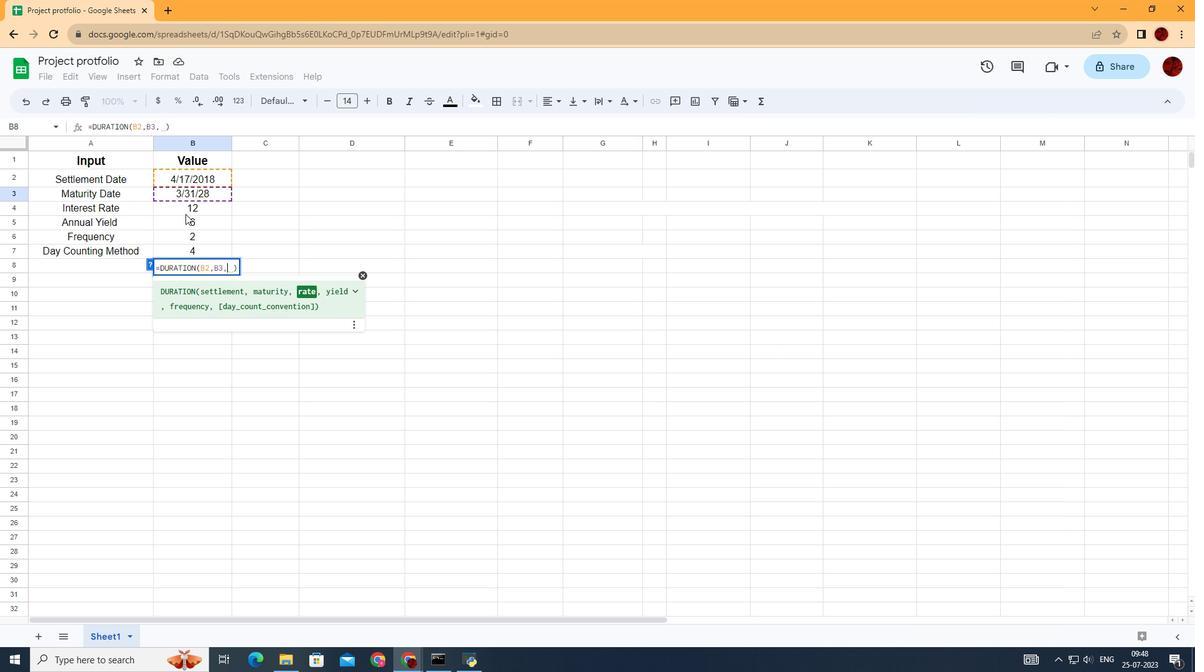 
Action: Mouse pressed left at (186, 213)
Screenshot: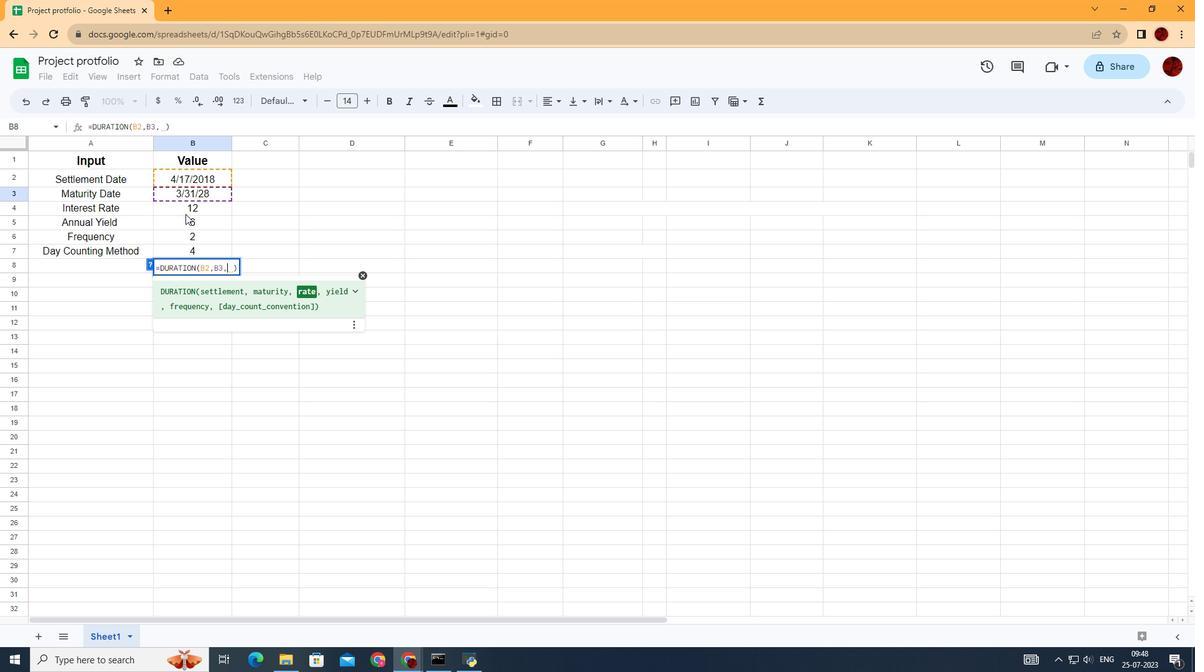 
Action: Key pressed ,
Screenshot: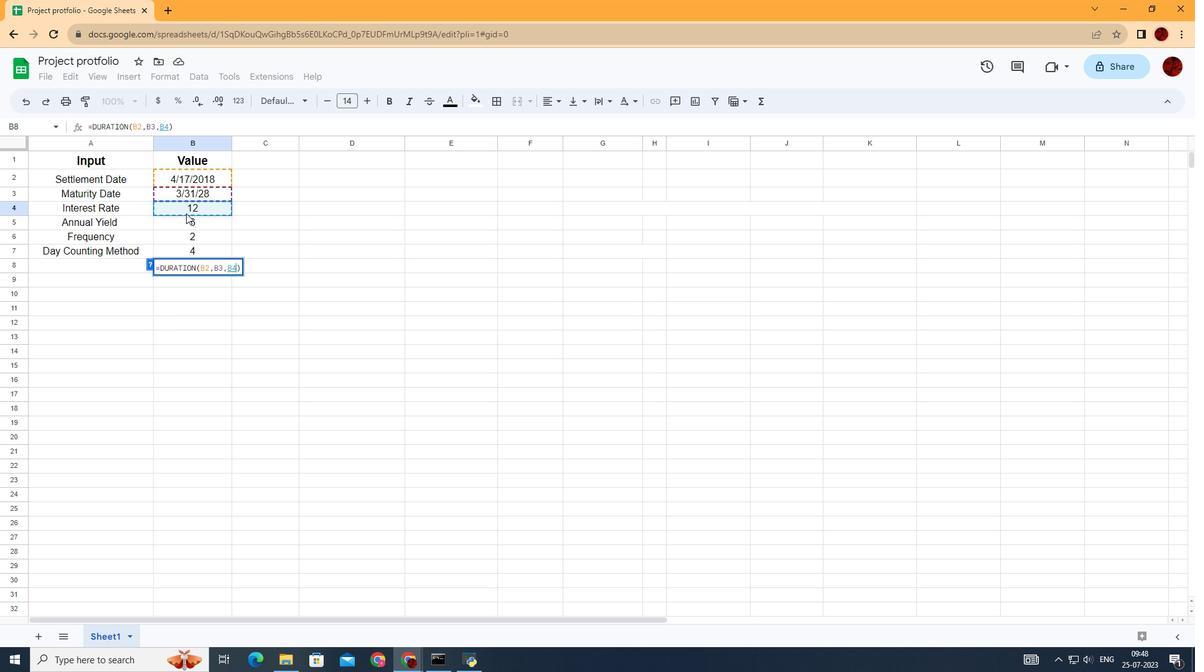 
Action: Mouse moved to (185, 220)
Screenshot: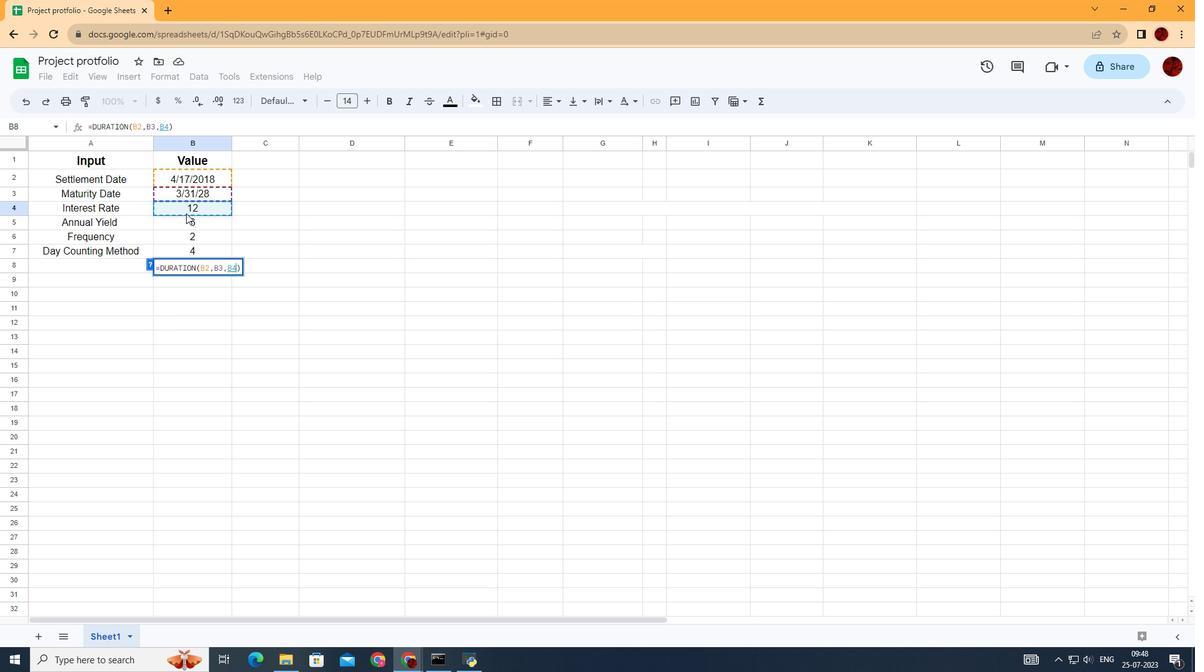 
Action: Mouse pressed left at (185, 220)
Screenshot: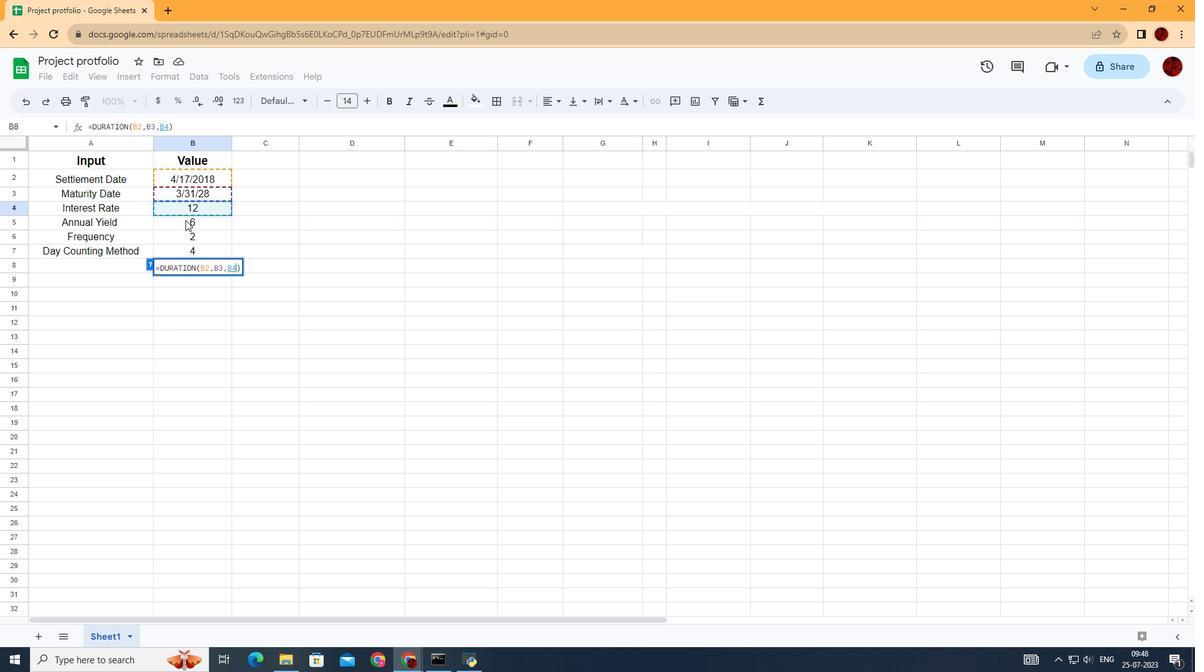 
Action: Key pressed ,
Screenshot: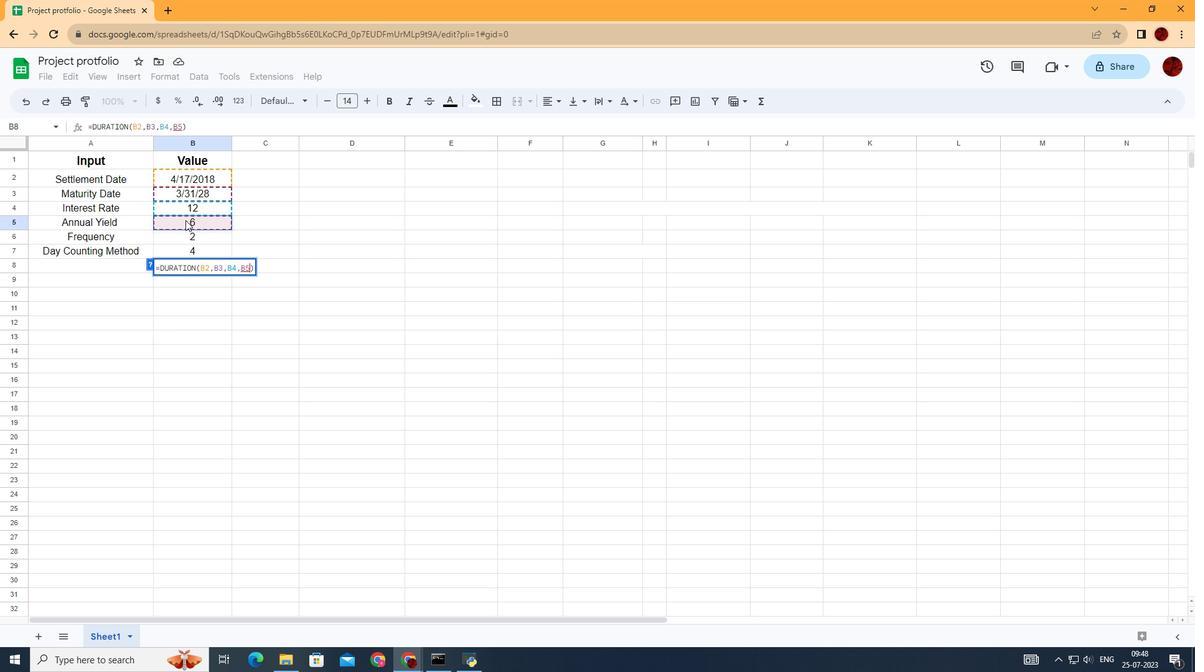 
Action: Mouse moved to (184, 238)
Screenshot: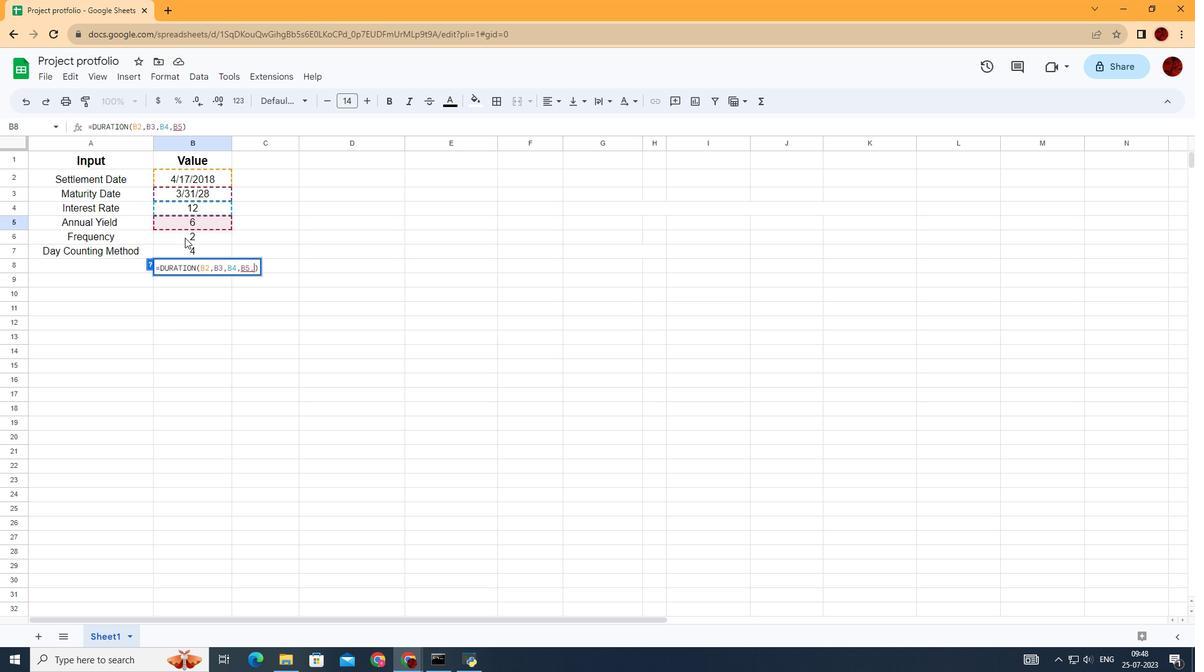 
Action: Mouse pressed left at (184, 238)
Screenshot: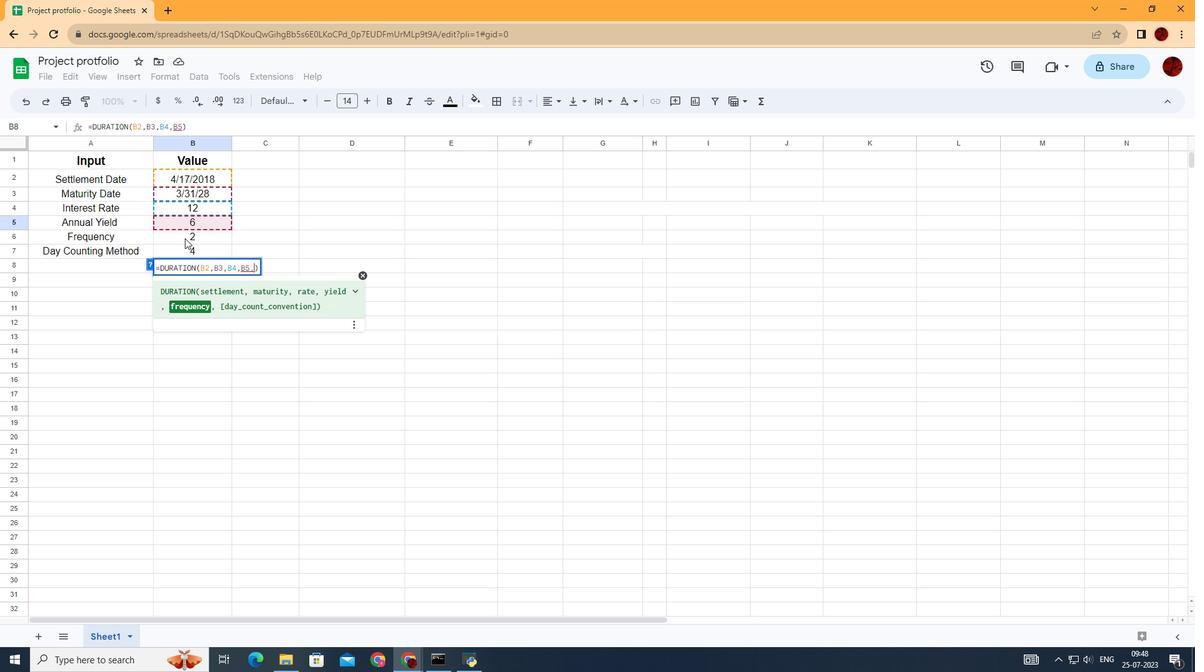 
Action: Key pressed ,
Screenshot: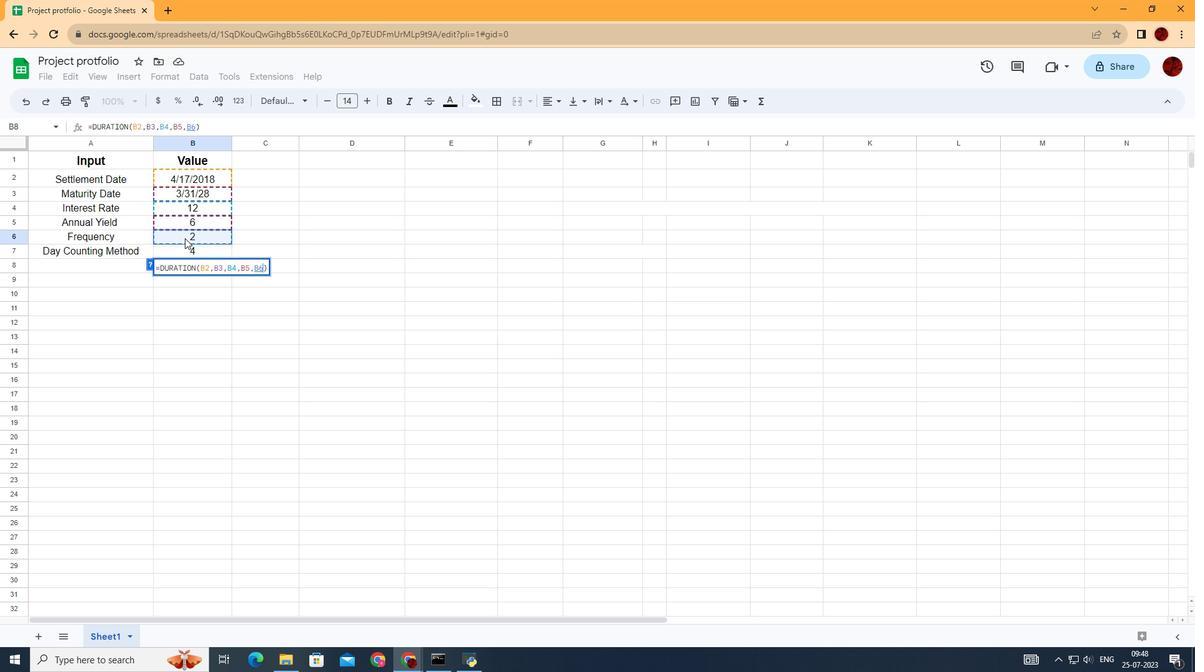 
Action: Mouse moved to (184, 249)
Screenshot: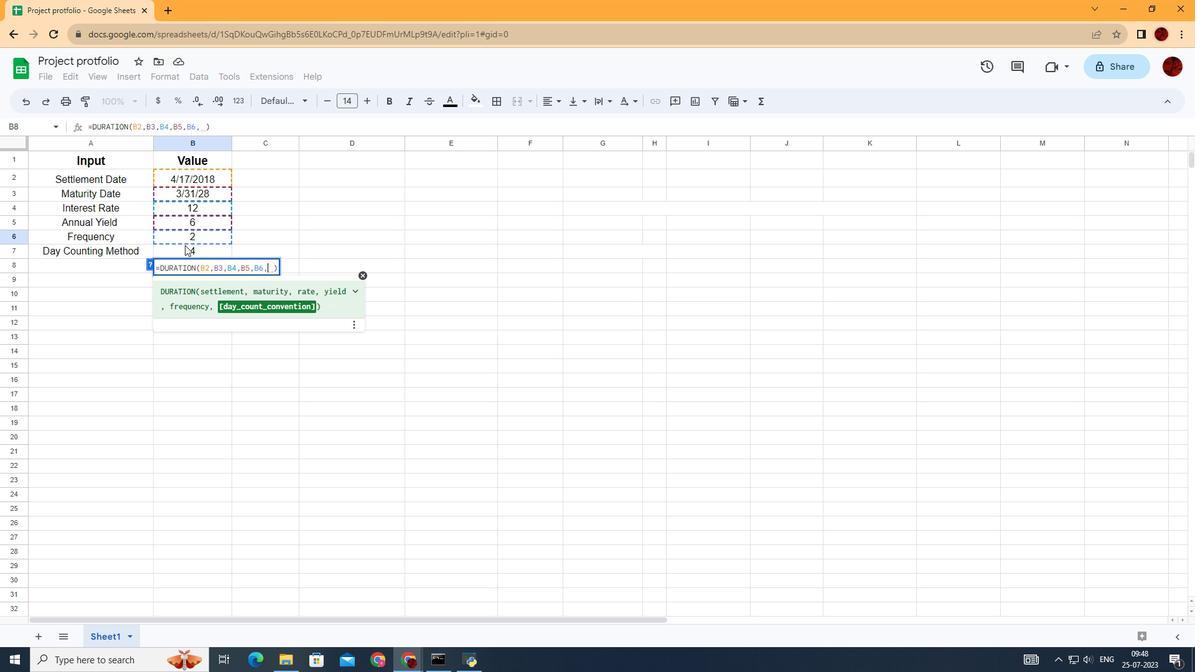 
Action: Mouse pressed left at (184, 249)
Screenshot: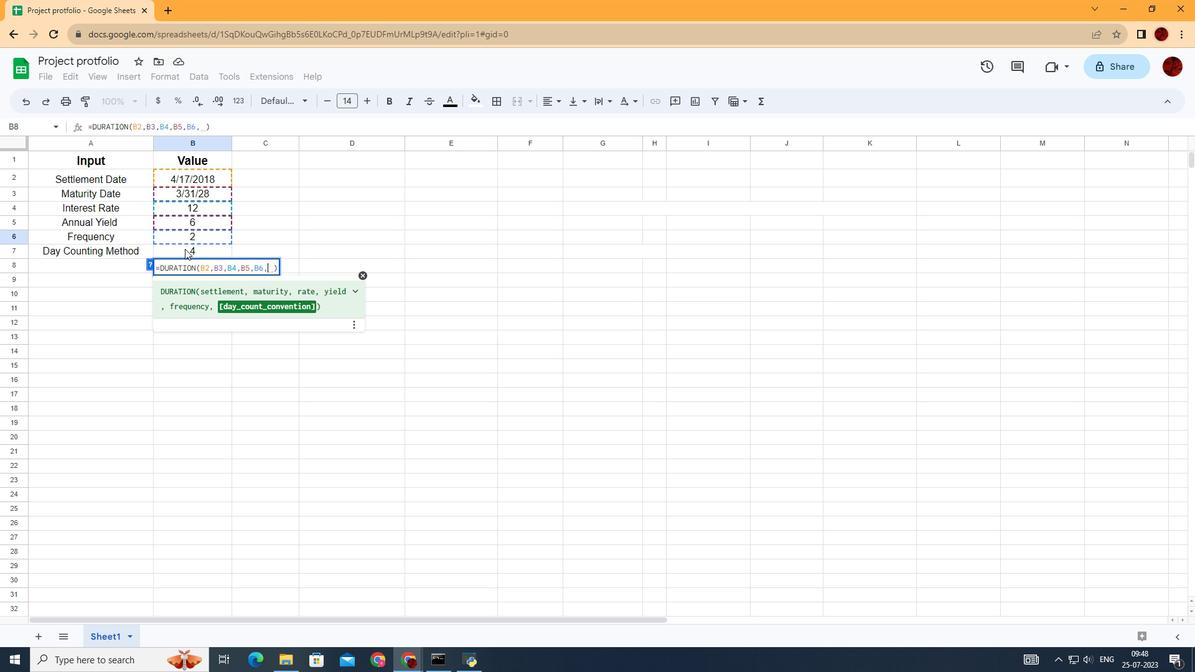 
Action: Key pressed <Key.enter>
Screenshot: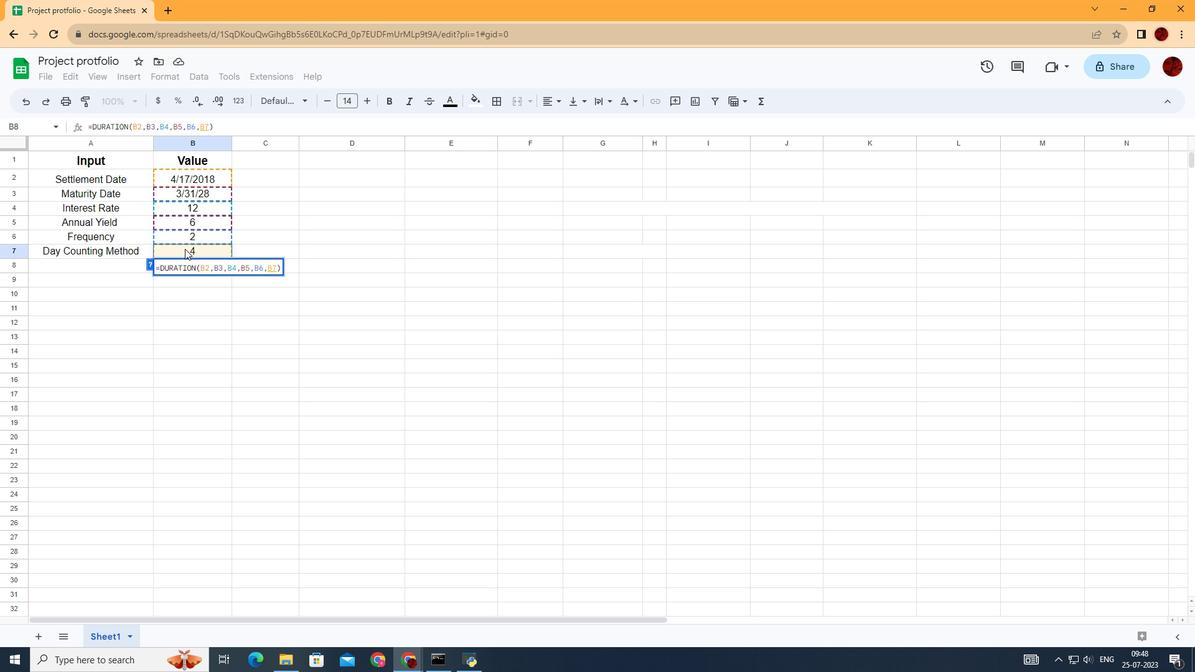 
